 Task: Find the schedule for the last Metrorail Green Line train from Palmetto to Dadeland South.
Action: Mouse moved to (223, 58)
Screenshot: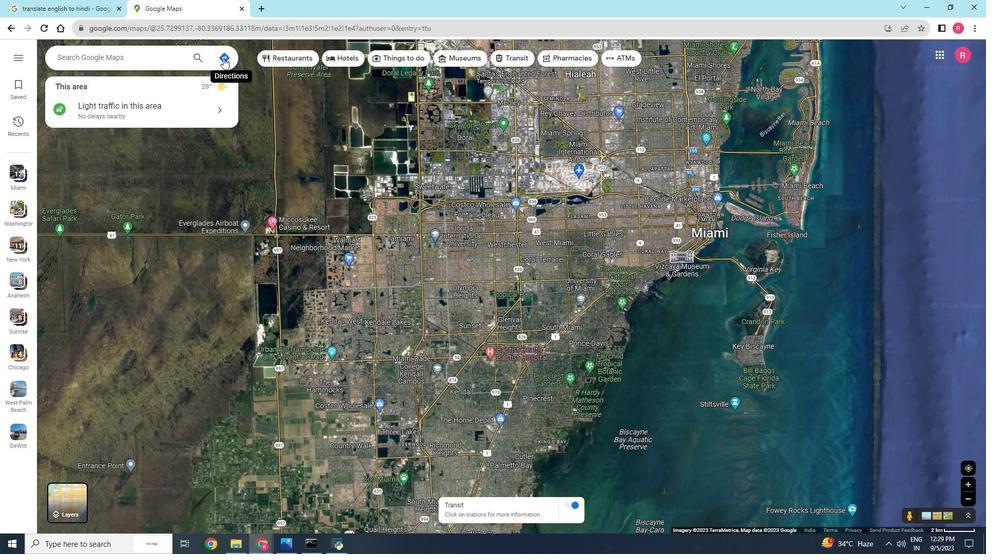 
Action: Mouse pressed left at (223, 58)
Screenshot: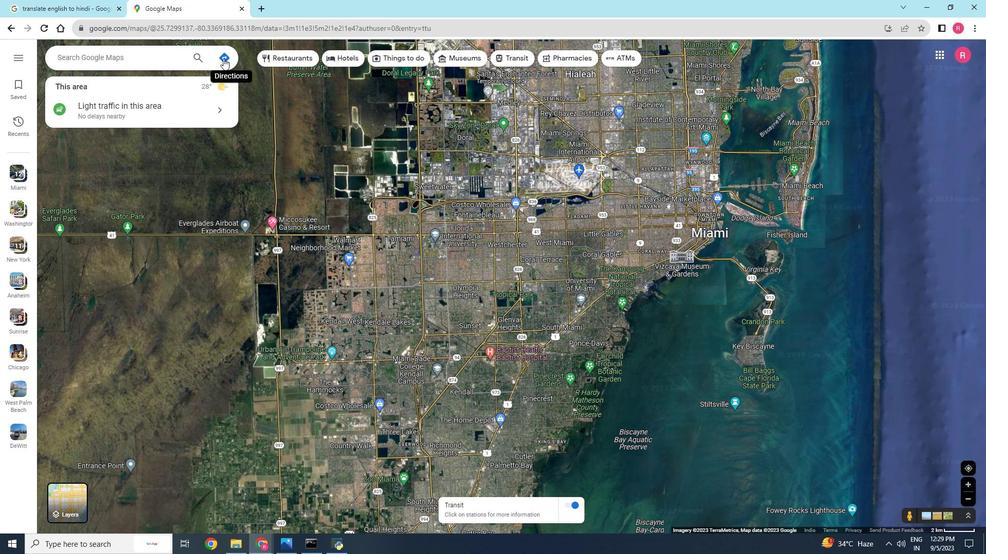 
Action: Mouse moved to (145, 89)
Screenshot: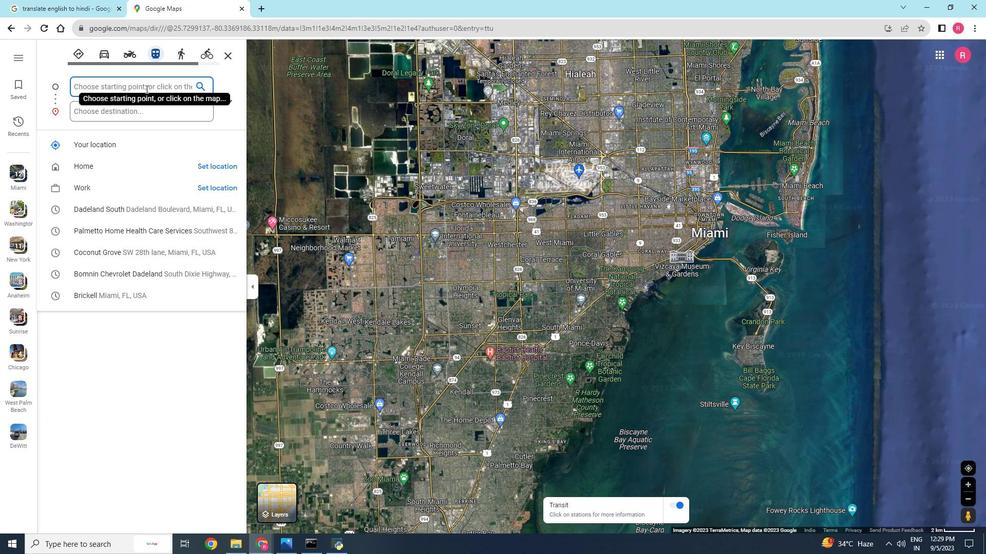 
Action: Mouse pressed left at (145, 89)
Screenshot: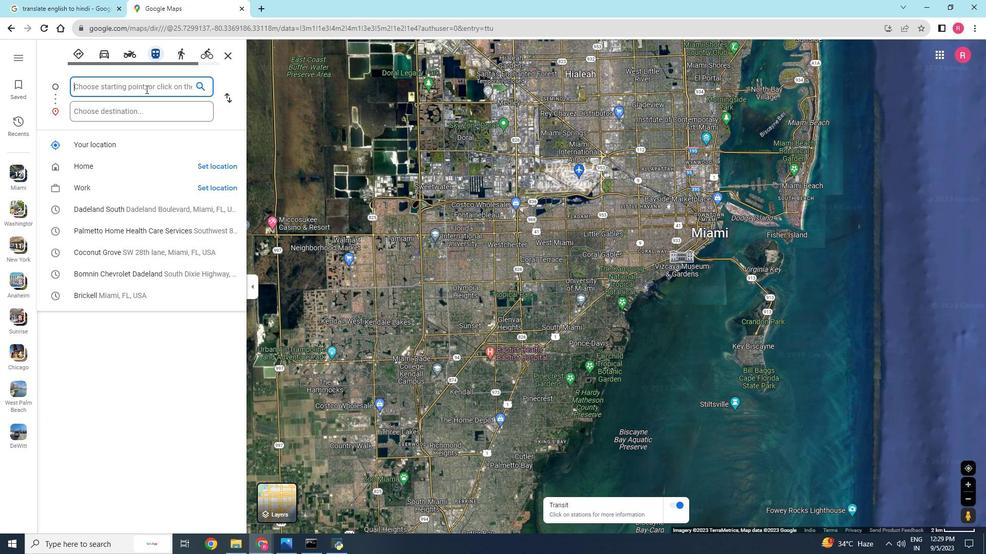 
Action: Key pressed <Key.shift>Palmetto
Screenshot: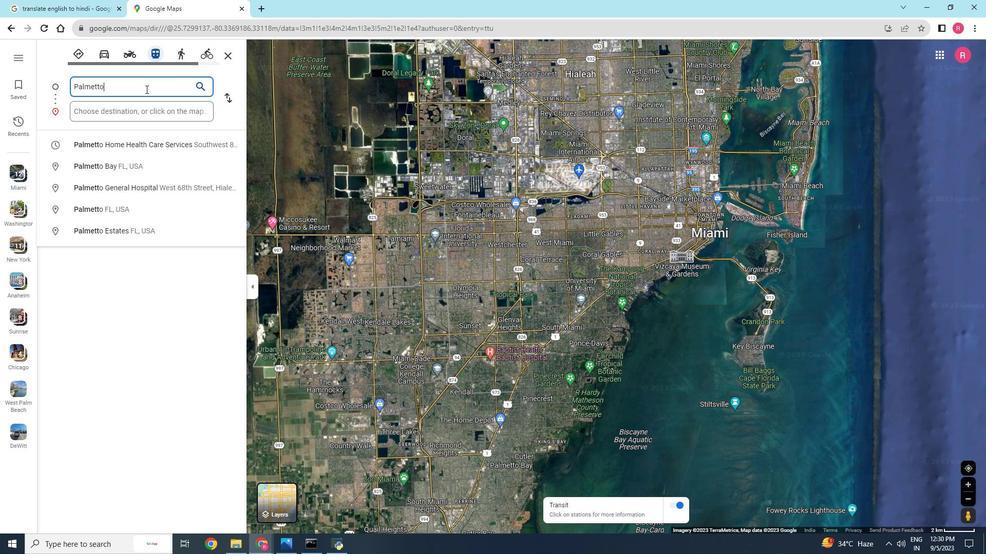 
Action: Mouse moved to (137, 105)
Screenshot: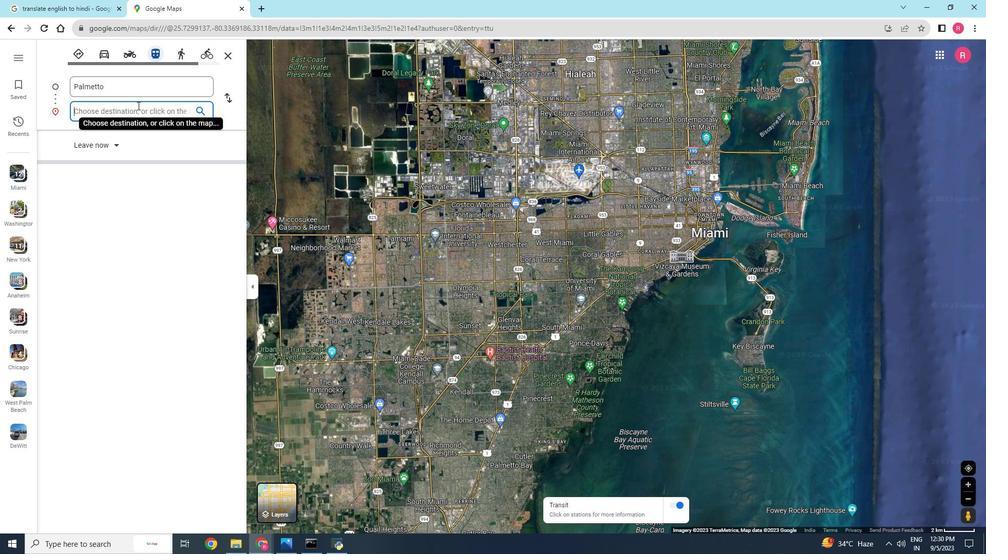
Action: Mouse pressed left at (137, 105)
Screenshot: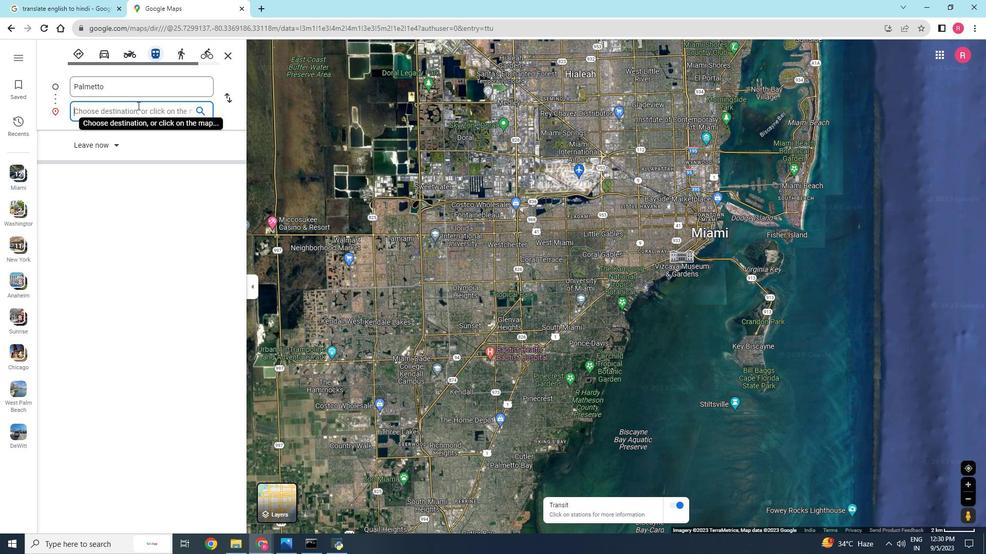 
Action: Key pressed <Key.shift><Key.shift><Key.shift>Dadeland<Key.space><Key.shift>South<Key.enter>
Screenshot: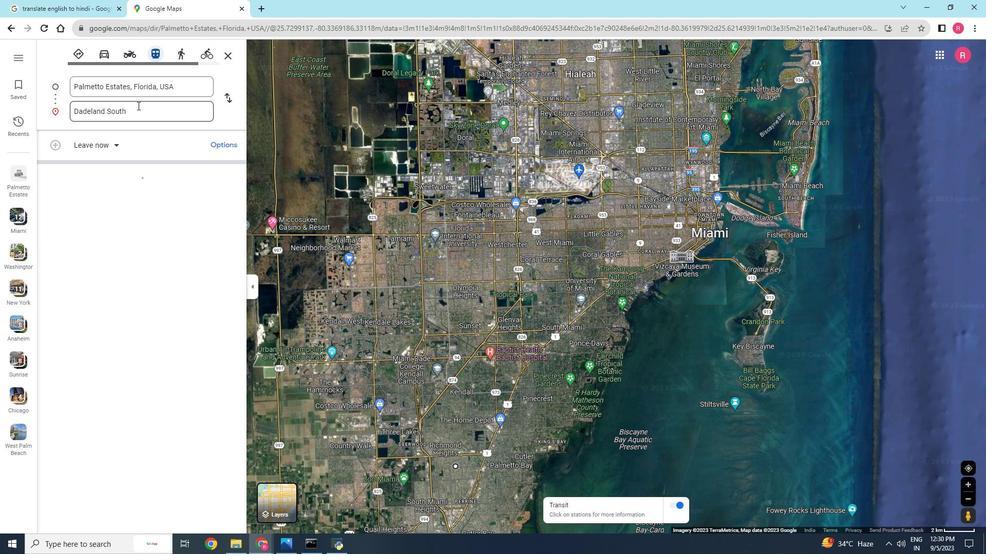 
Action: Mouse moved to (708, 276)
Screenshot: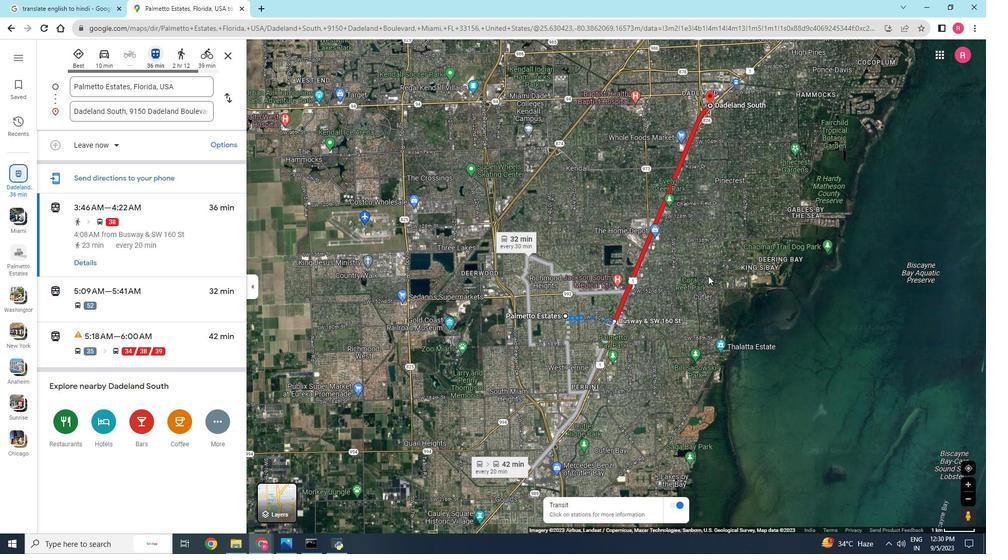 
Action: Mouse scrolled (708, 276) with delta (0, 0)
Screenshot: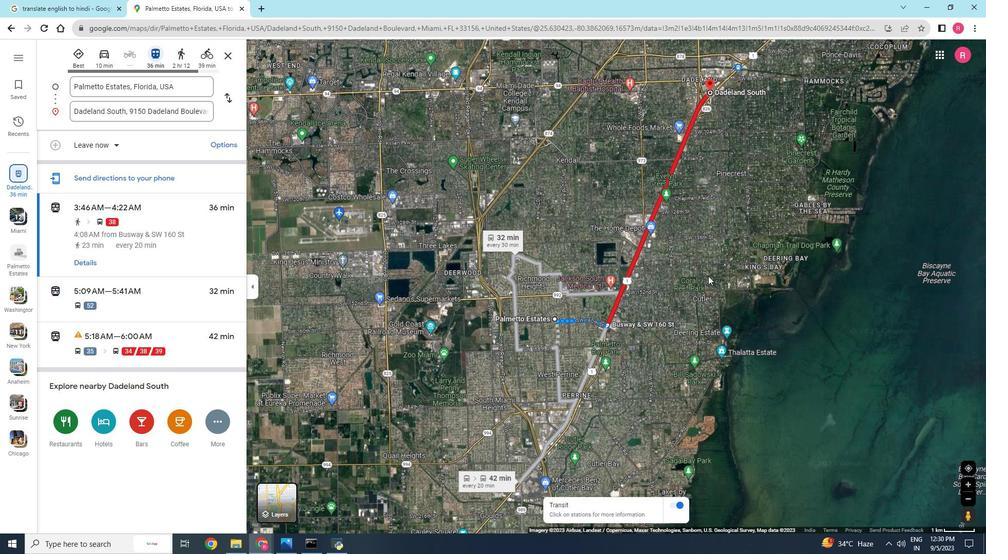 
Action: Mouse moved to (691, 250)
Screenshot: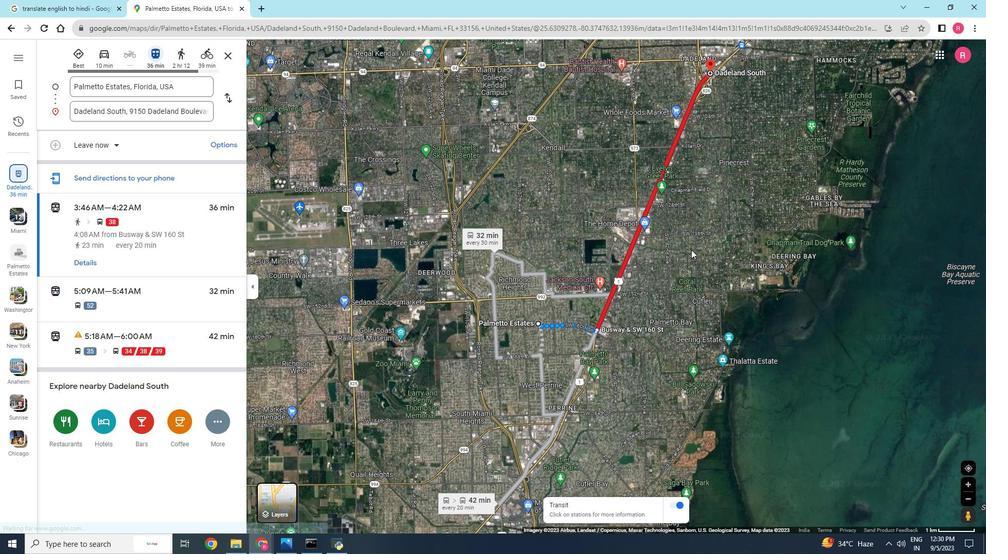 
Action: Mouse pressed left at (691, 250)
Screenshot: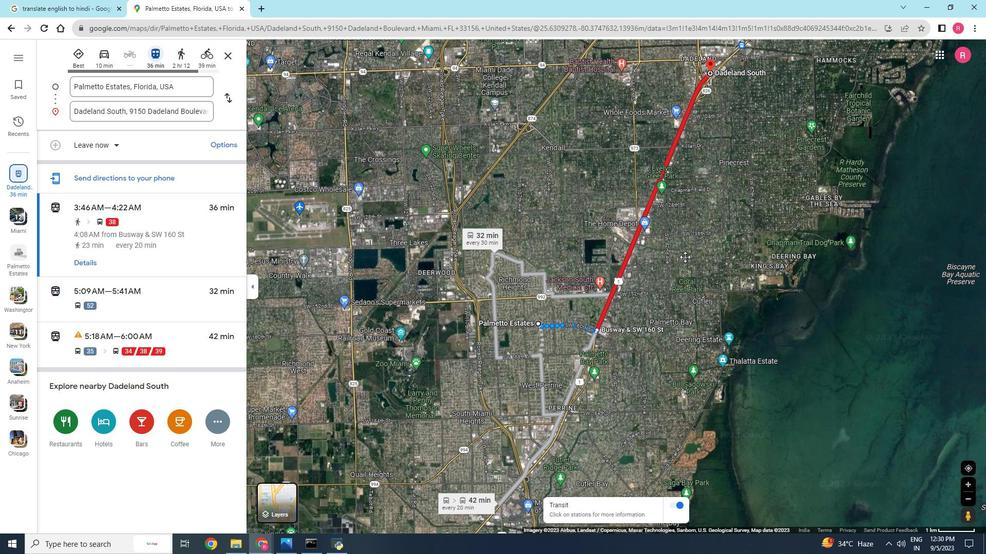 
Action: Mouse moved to (609, 371)
Screenshot: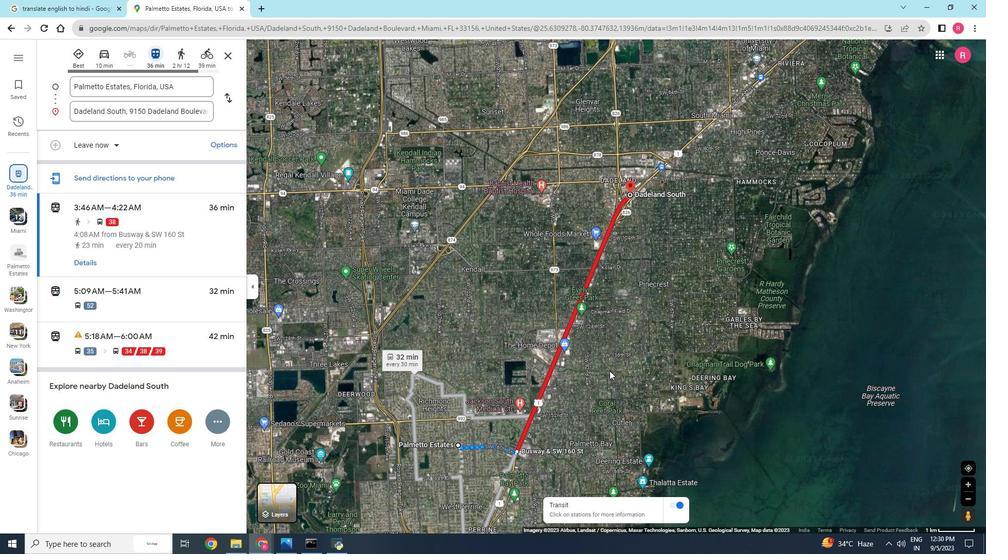 
Action: Mouse scrolled (609, 371) with delta (0, 0)
Screenshot: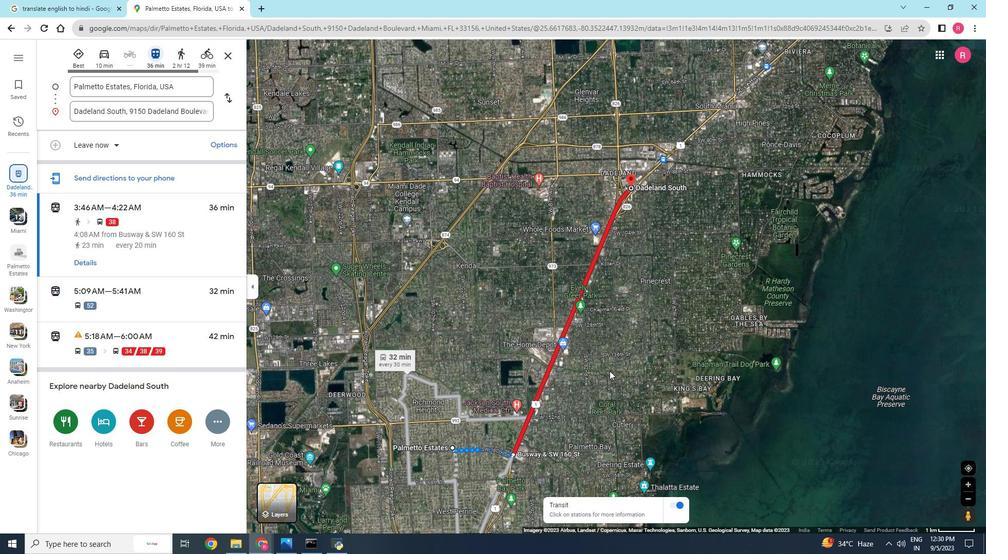 
Action: Mouse moved to (100, 147)
Screenshot: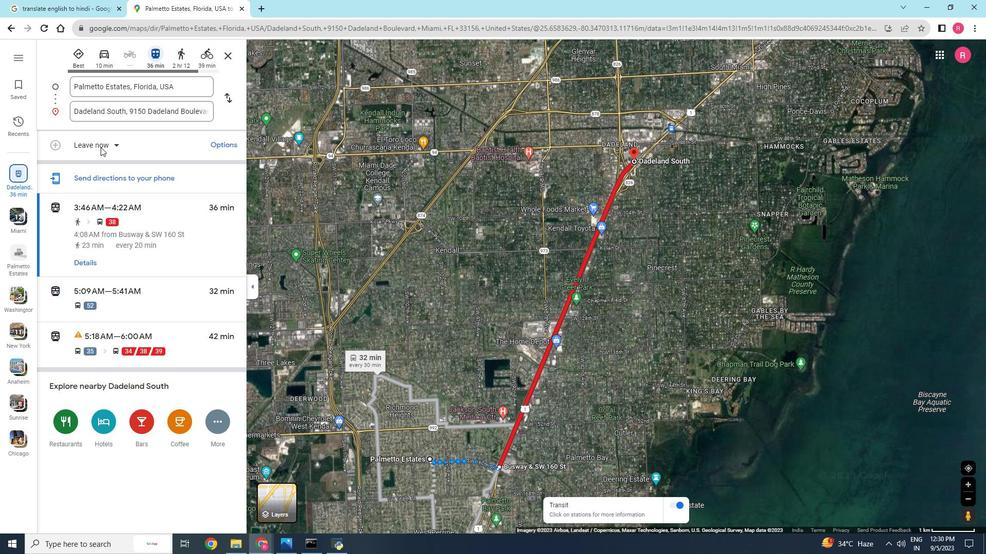 
Action: Mouse pressed left at (100, 147)
Screenshot: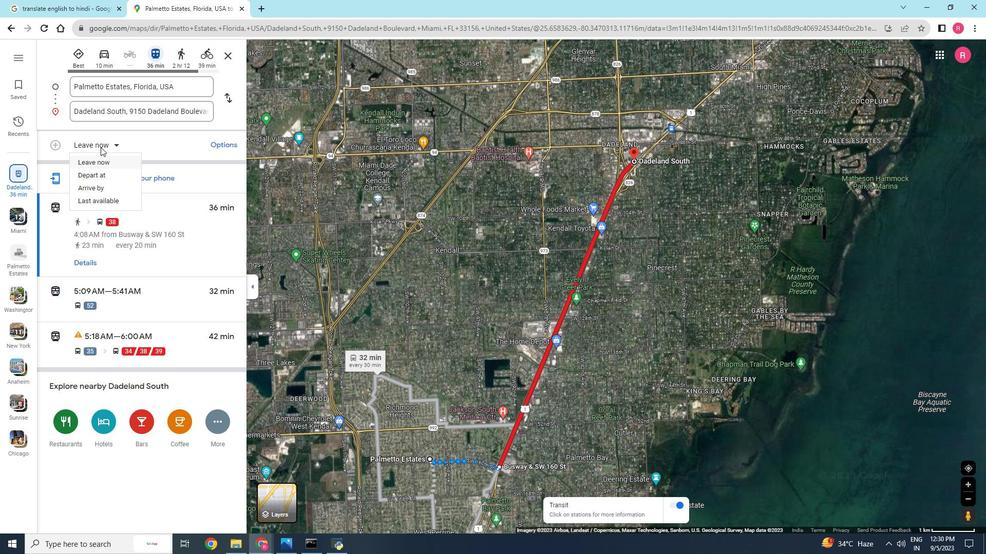 
Action: Mouse pressed left at (100, 147)
Screenshot: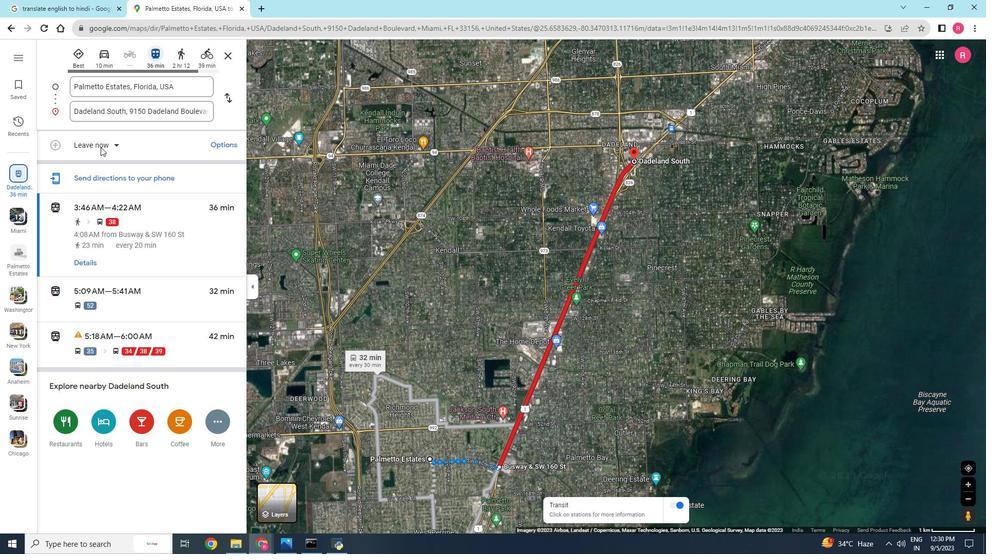 
Action: Mouse pressed left at (100, 147)
Screenshot: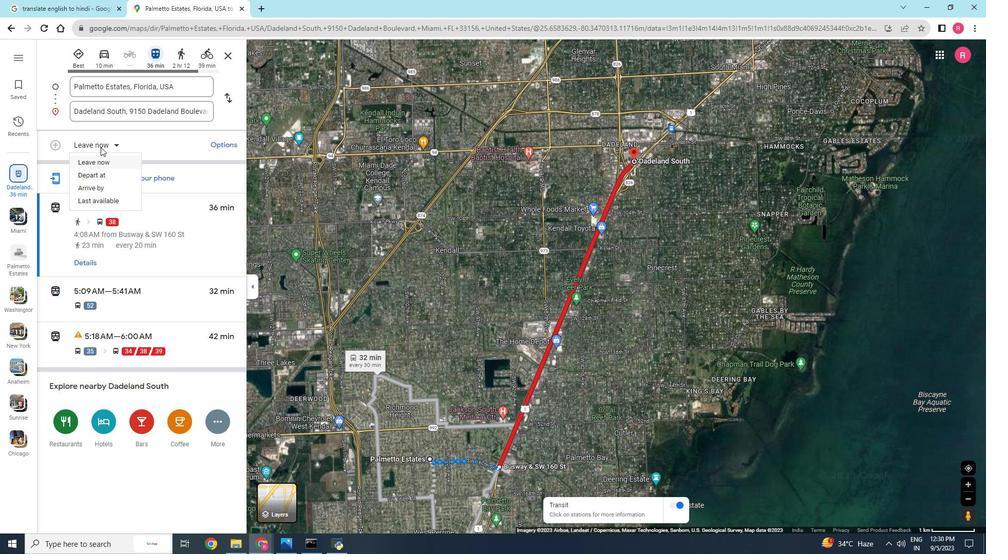 
Action: Mouse moved to (95, 199)
Screenshot: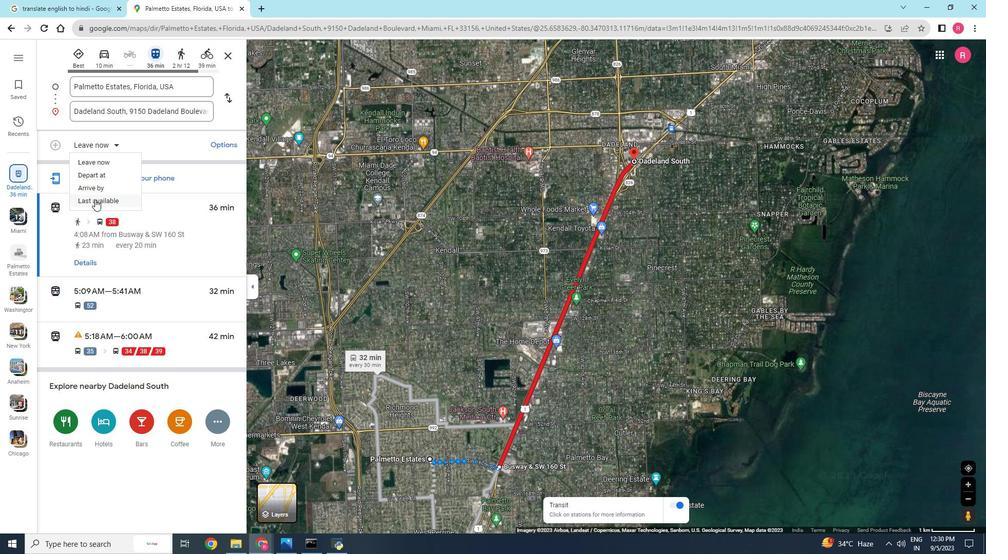 
Action: Mouse pressed left at (95, 199)
Screenshot: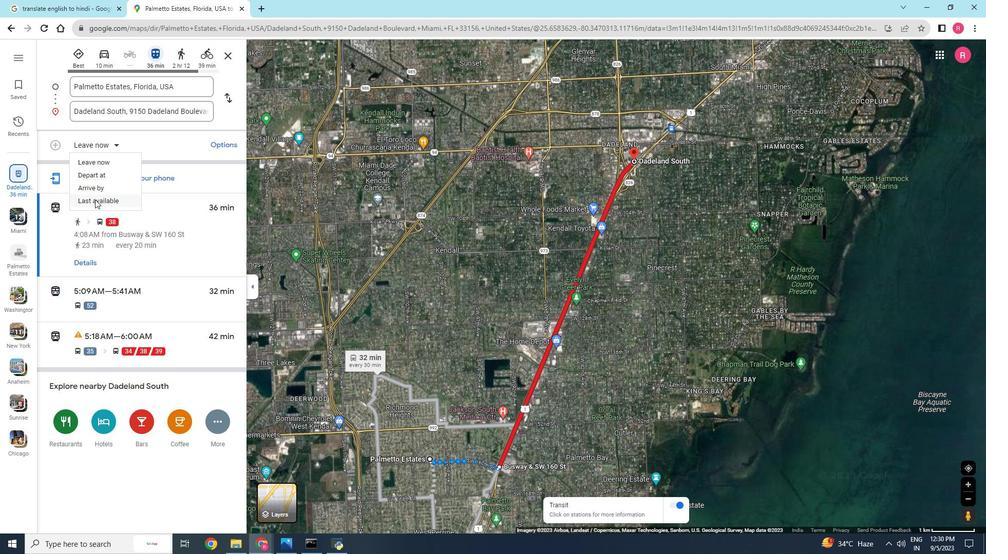 
Action: Mouse scrolled (95, 199) with delta (0, 0)
Screenshot: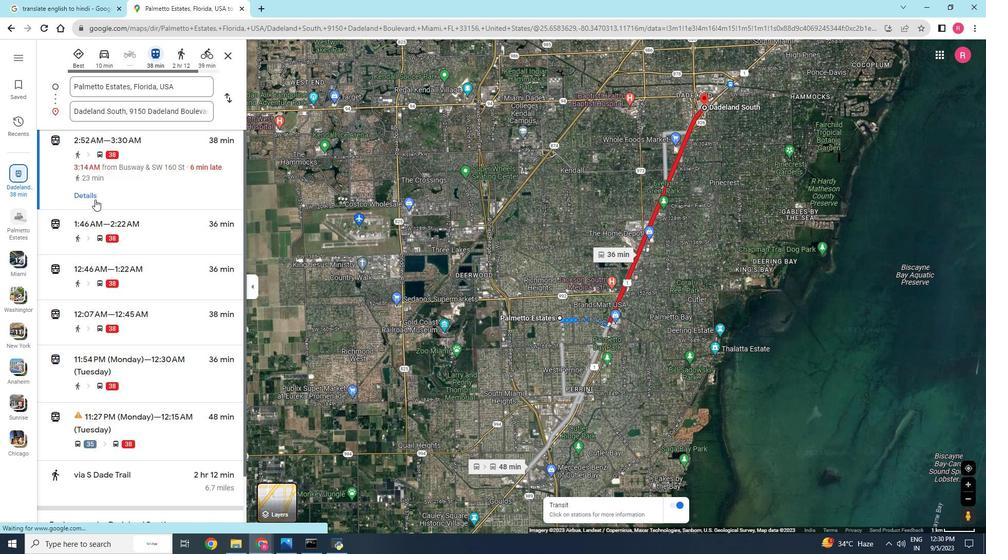 
Action: Mouse scrolled (95, 199) with delta (0, 0)
Screenshot: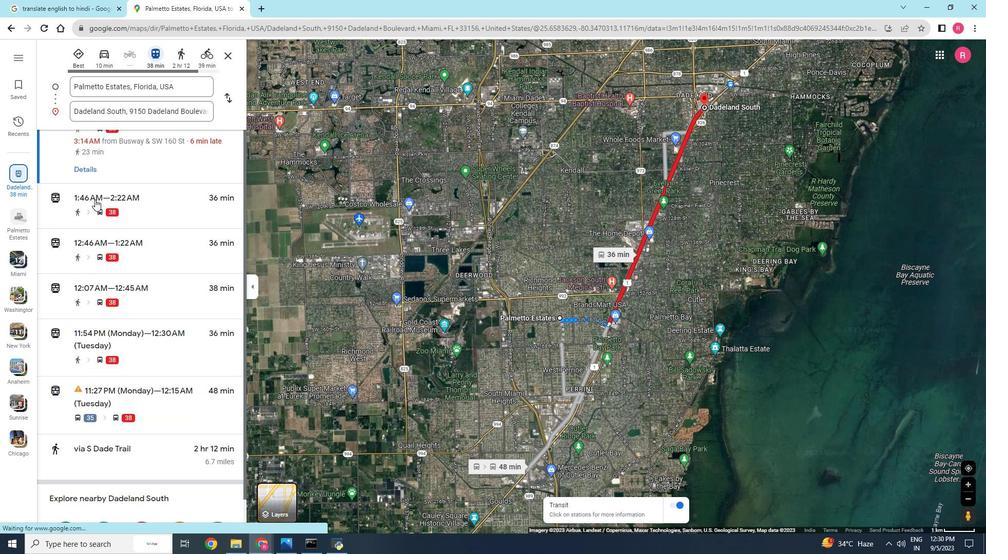 
Action: Mouse scrolled (95, 199) with delta (0, 0)
Screenshot: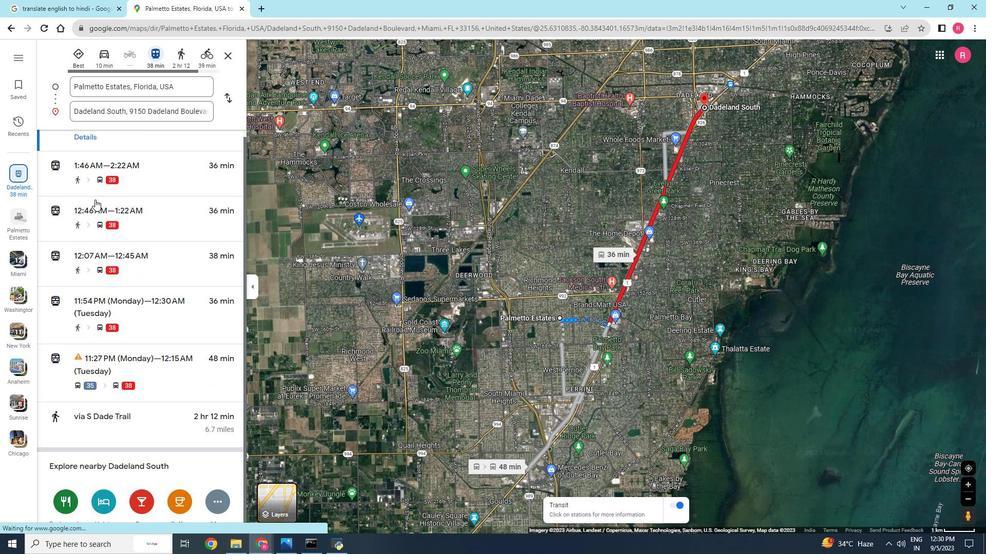 
Action: Mouse scrolled (95, 199) with delta (0, 0)
Screenshot: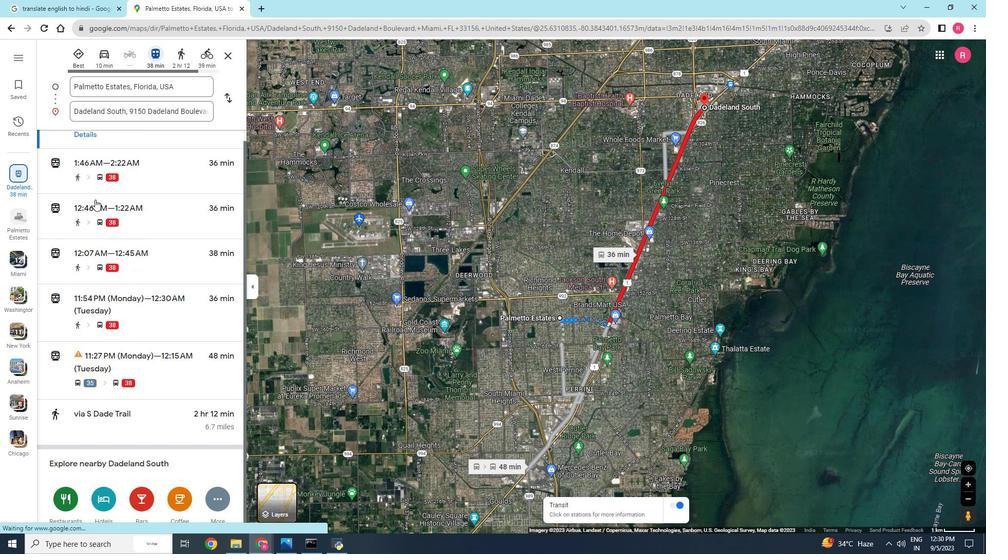 
Action: Mouse scrolled (95, 200) with delta (0, 0)
Screenshot: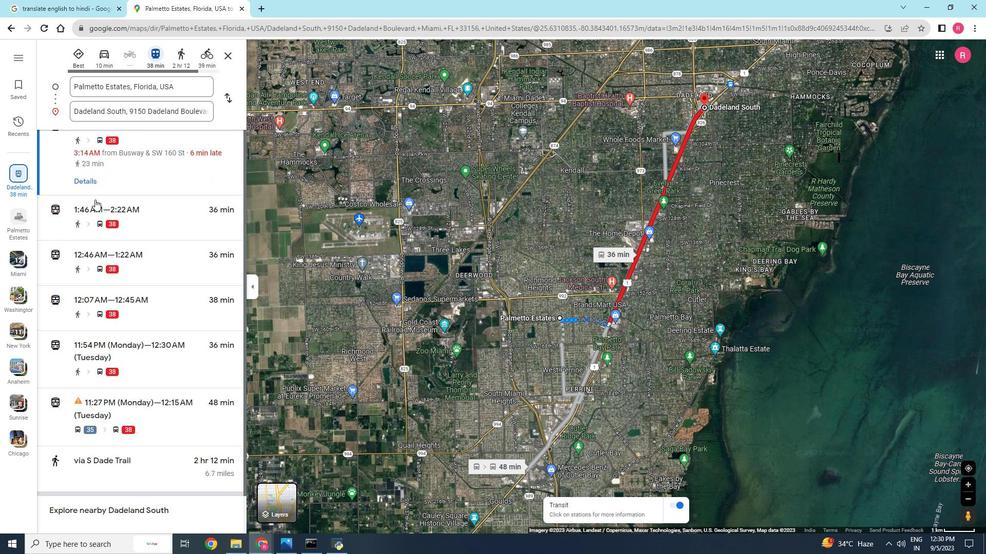 
Action: Mouse scrolled (95, 200) with delta (0, 0)
Screenshot: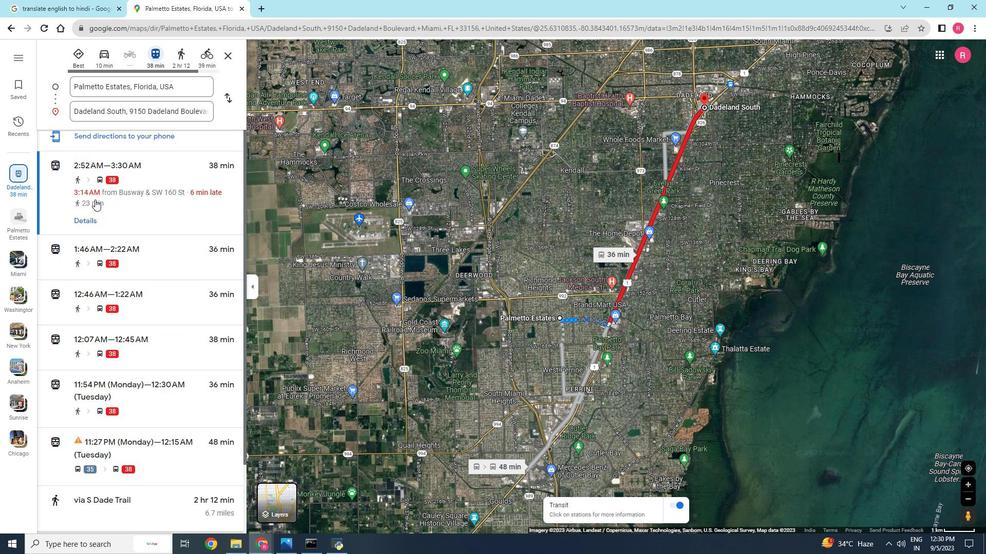 
Action: Mouse scrolled (95, 200) with delta (0, 0)
Screenshot: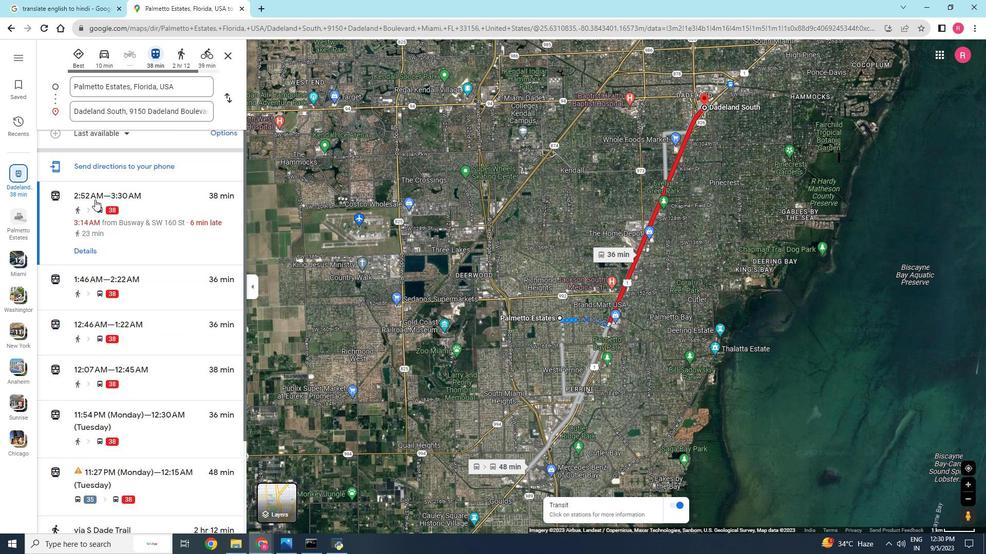 
Action: Mouse moved to (114, 145)
Screenshot: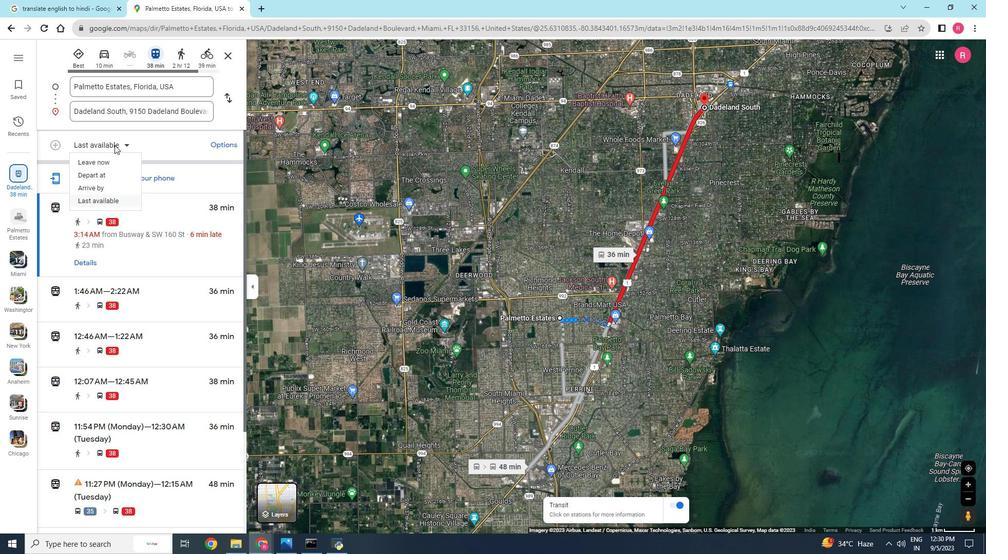 
Action: Mouse pressed left at (114, 145)
Screenshot: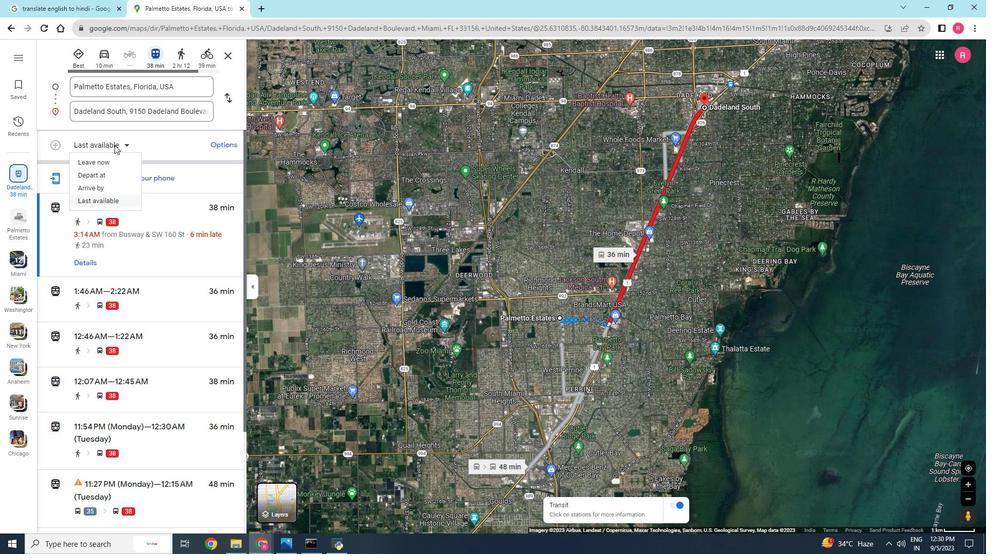 
Action: Mouse moved to (107, 186)
Screenshot: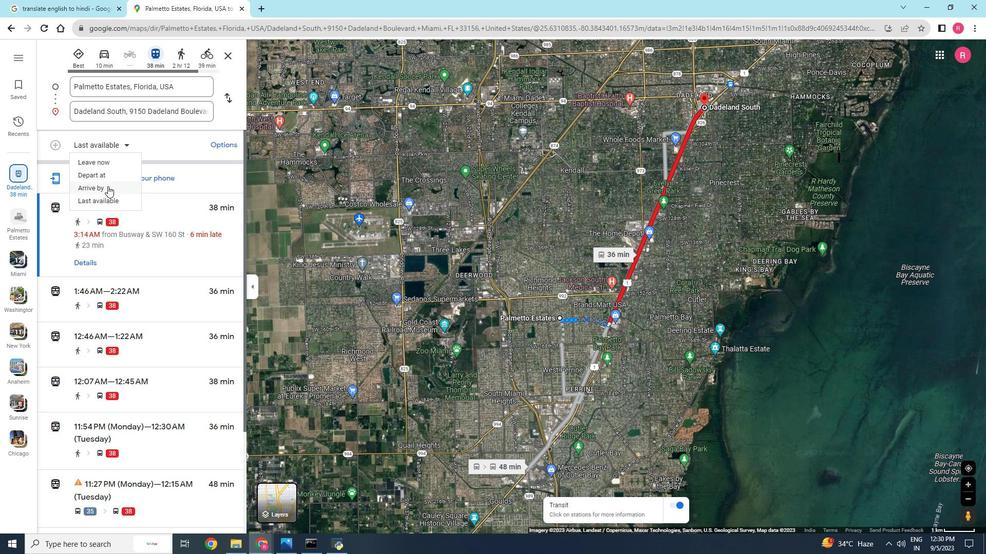 
Action: Mouse pressed left at (107, 186)
Screenshot: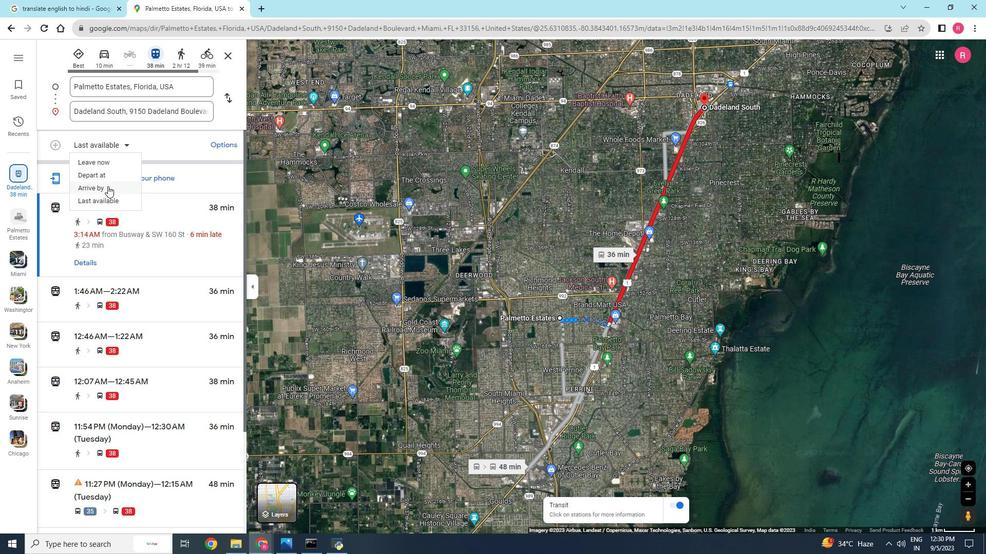 
Action: Mouse moved to (112, 144)
Screenshot: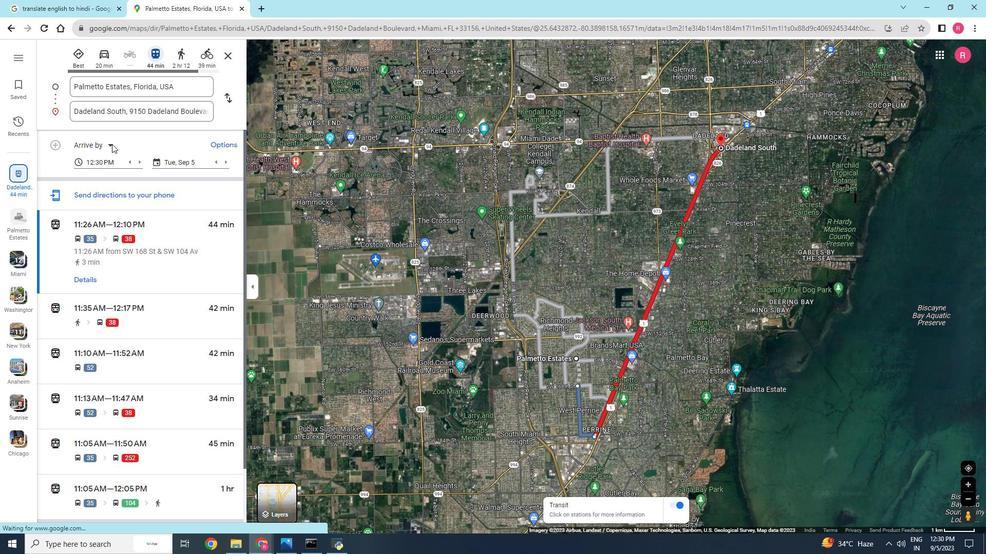 
Action: Mouse pressed left at (112, 144)
Screenshot: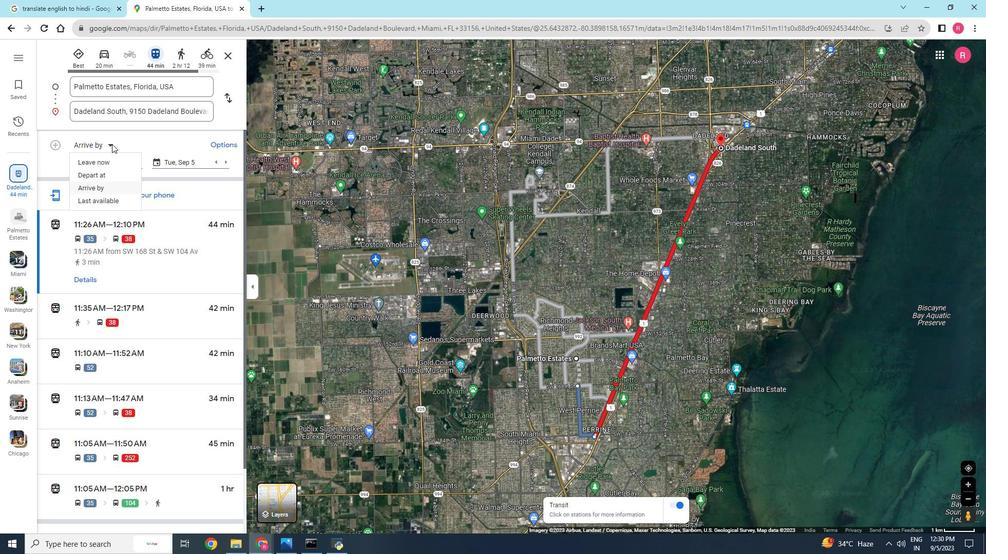 
Action: Mouse pressed left at (112, 144)
Screenshot: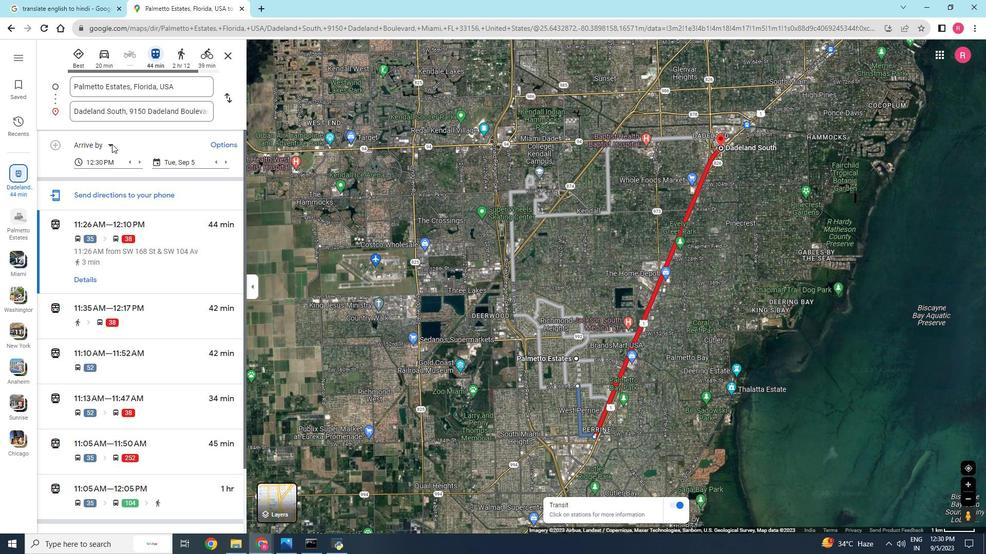 
Action: Mouse moved to (186, 162)
Screenshot: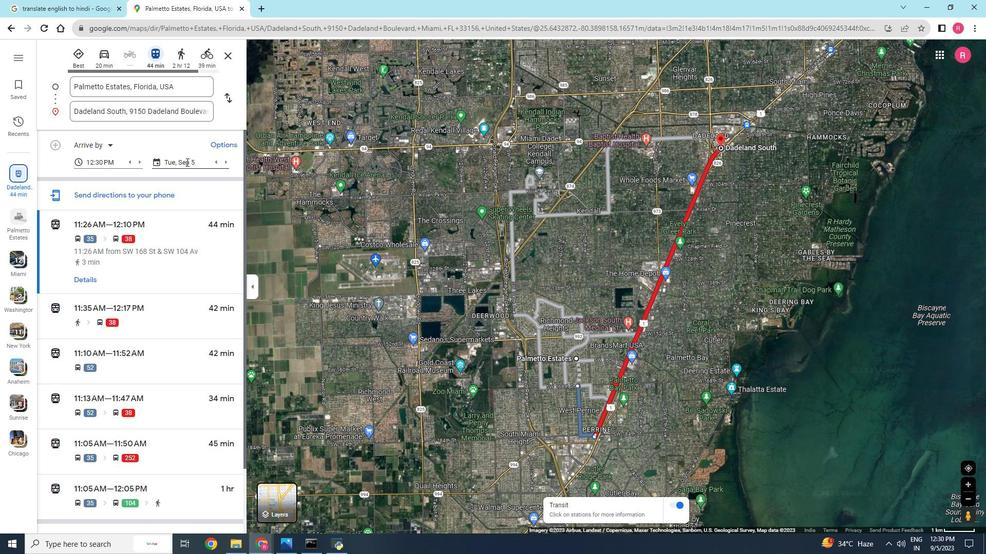 
Action: Mouse pressed left at (186, 162)
Screenshot: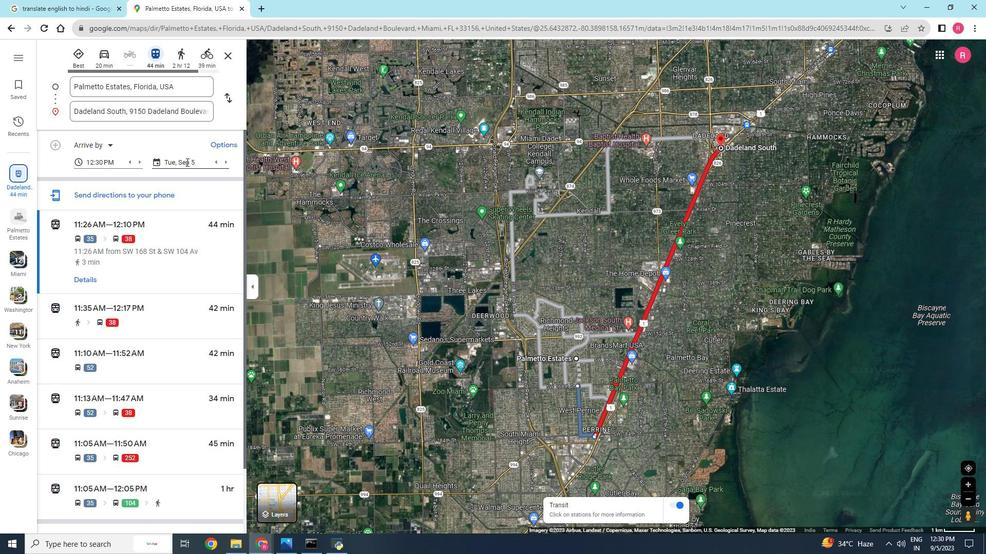 
Action: Mouse moved to (206, 217)
Screenshot: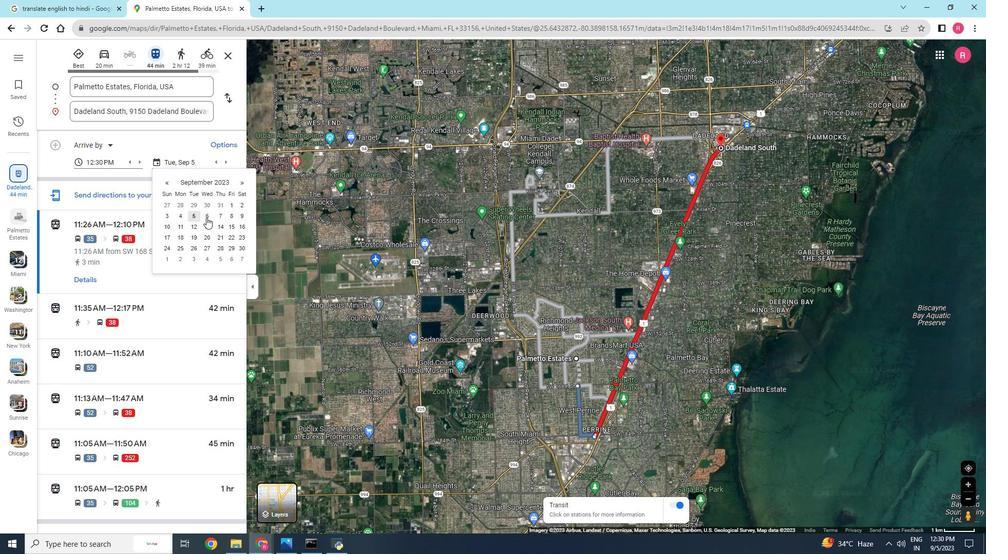 
Action: Mouse pressed left at (206, 217)
Screenshot: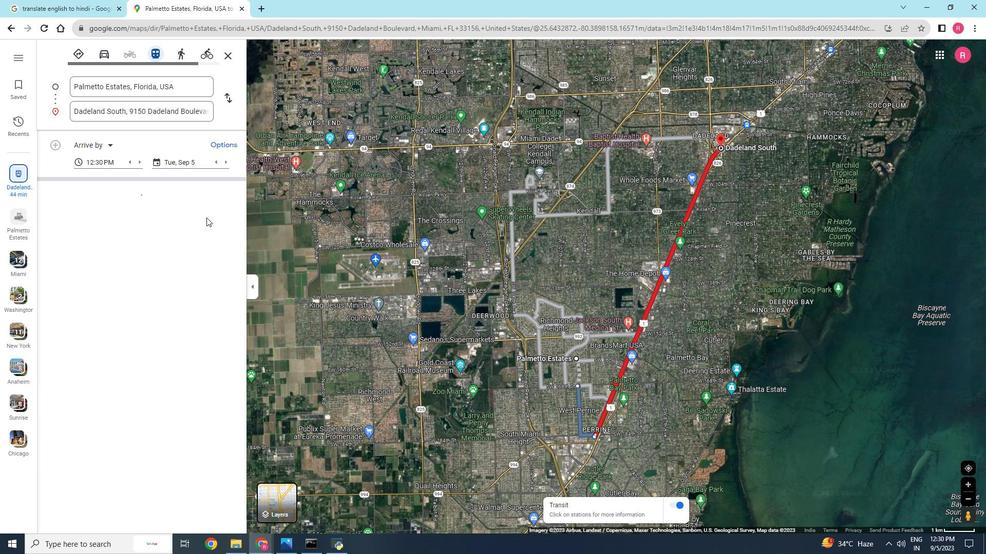 
Action: Mouse moved to (162, 197)
Screenshot: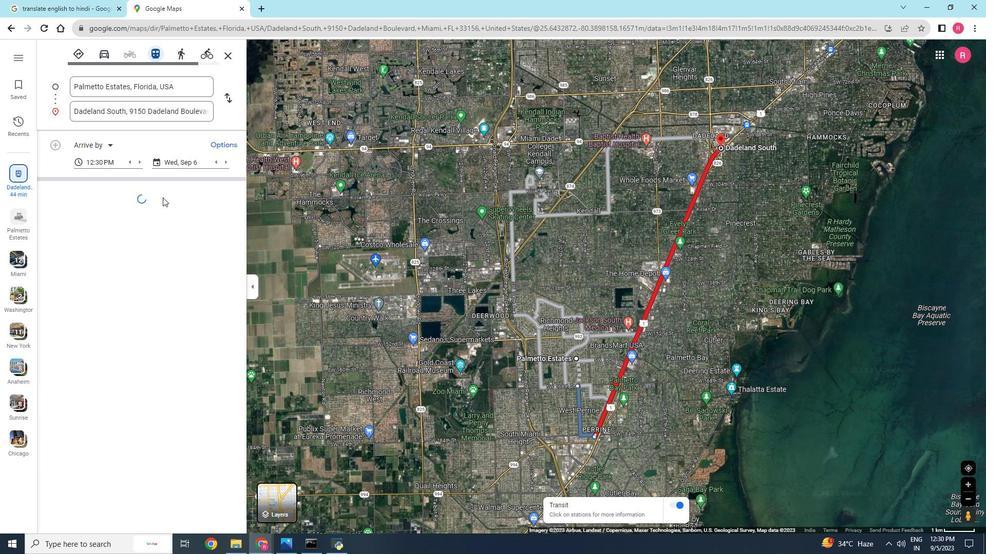 
Action: Mouse scrolled (162, 197) with delta (0, 0)
Screenshot: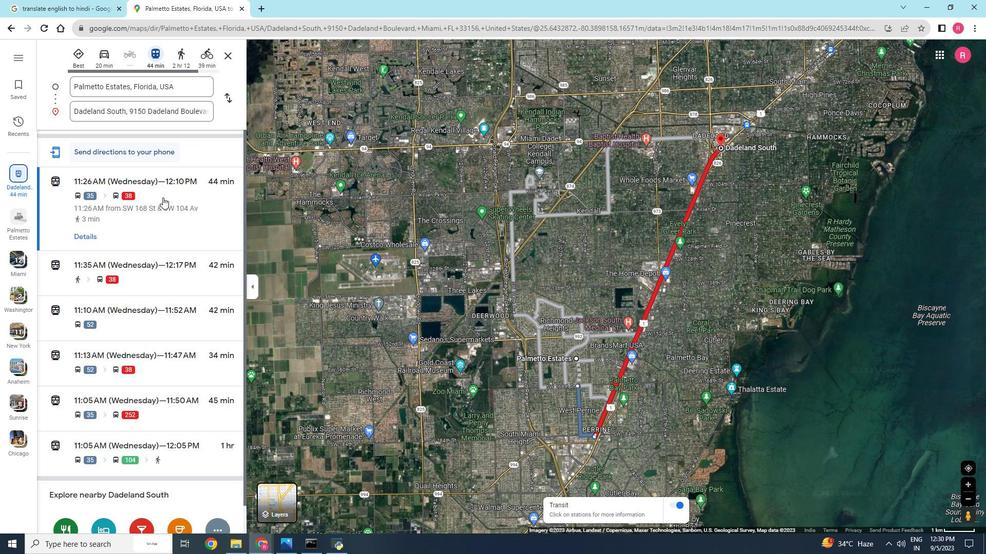 
Action: Mouse scrolled (162, 197) with delta (0, 0)
Screenshot: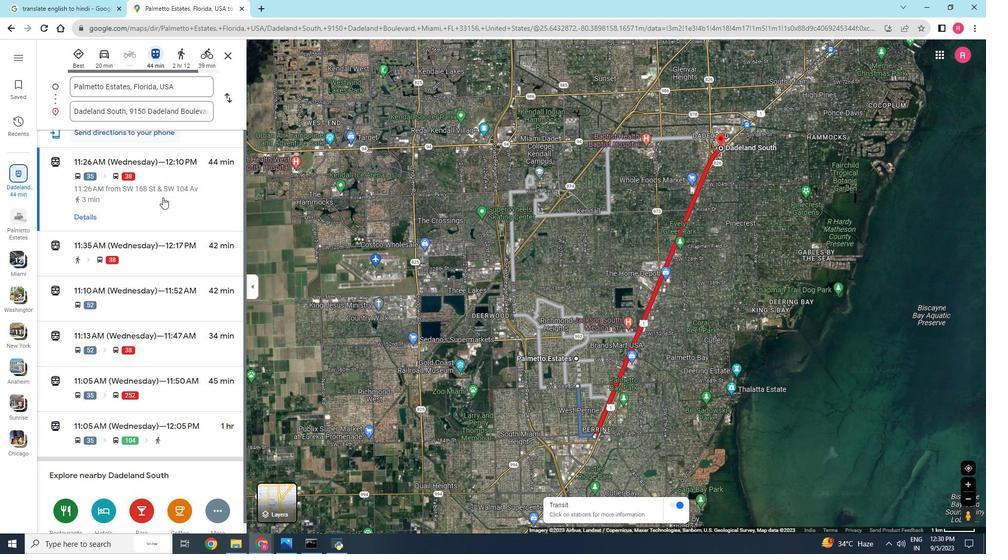
Action: Mouse scrolled (162, 197) with delta (0, 0)
Screenshot: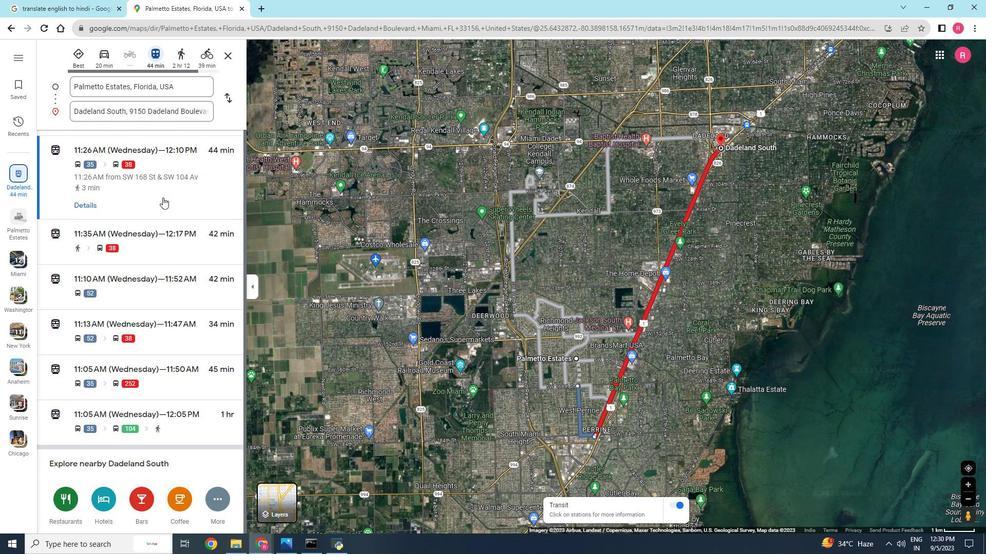 
Action: Mouse moved to (140, 420)
Screenshot: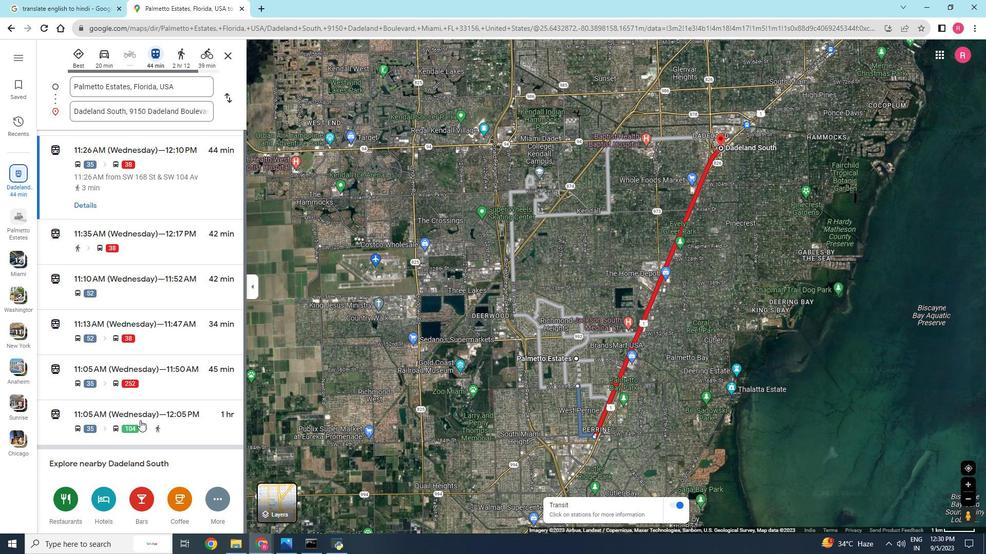 
Action: Mouse pressed left at (140, 420)
Screenshot: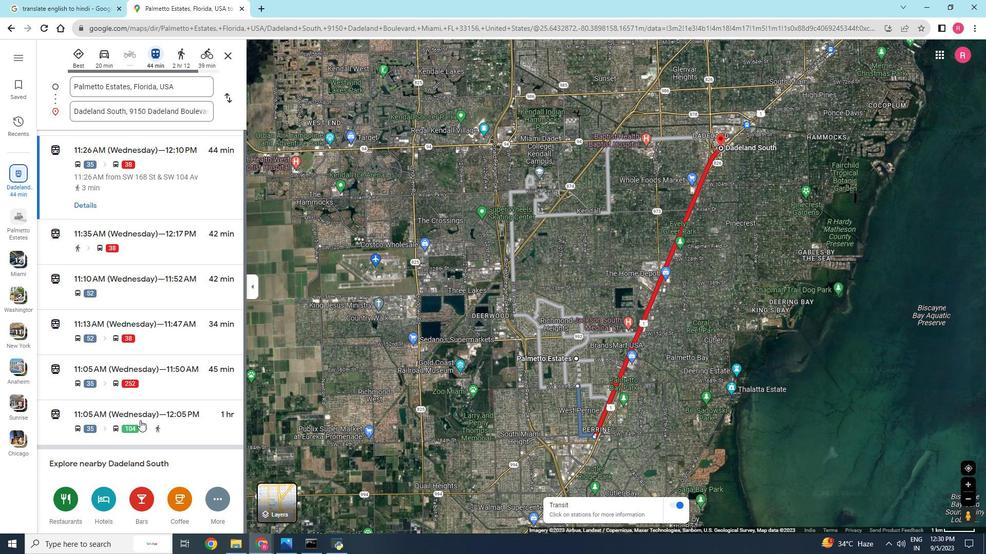 
Action: Mouse moved to (89, 430)
Screenshot: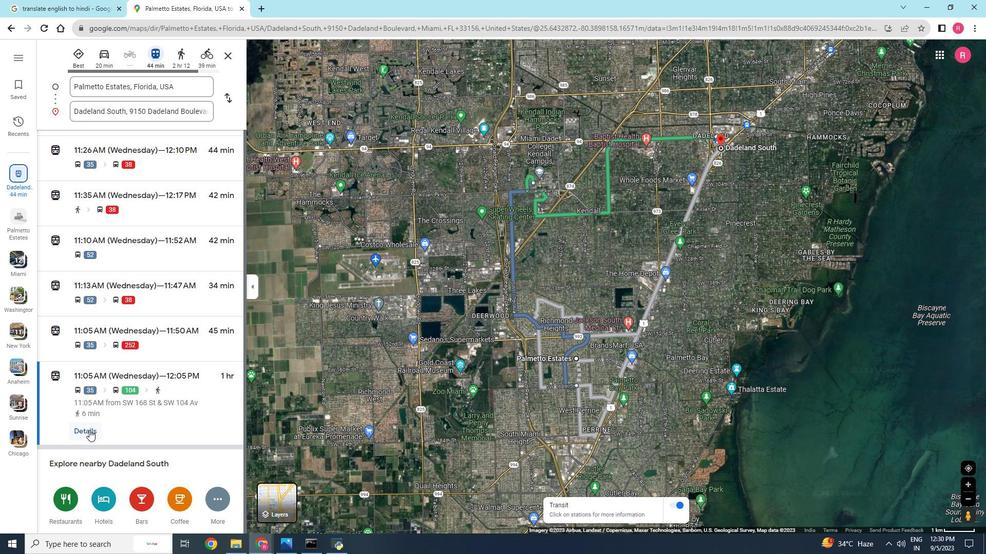 
Action: Mouse pressed left at (89, 430)
Screenshot: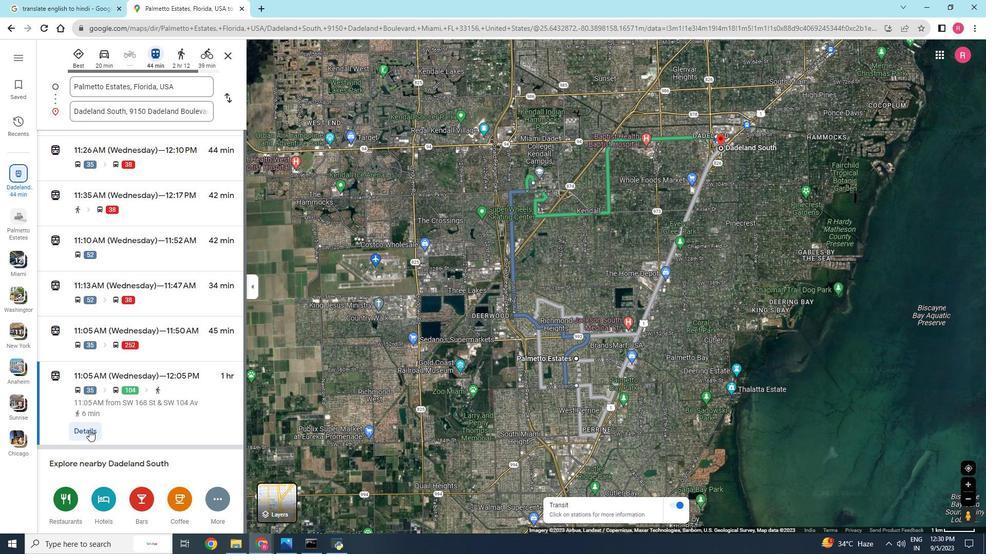 
Action: Mouse moved to (183, 349)
Screenshot: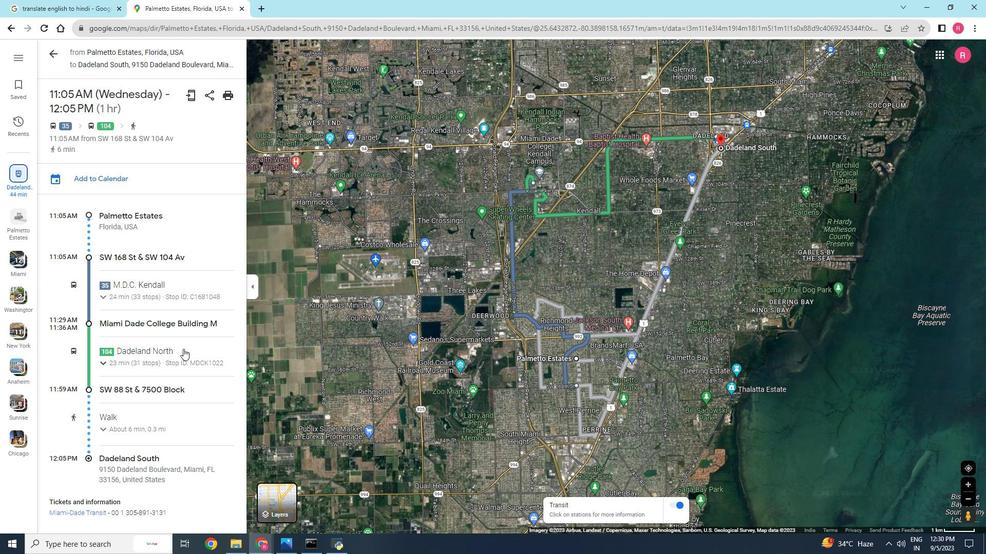 
Action: Mouse scrolled (183, 348) with delta (0, 0)
Screenshot: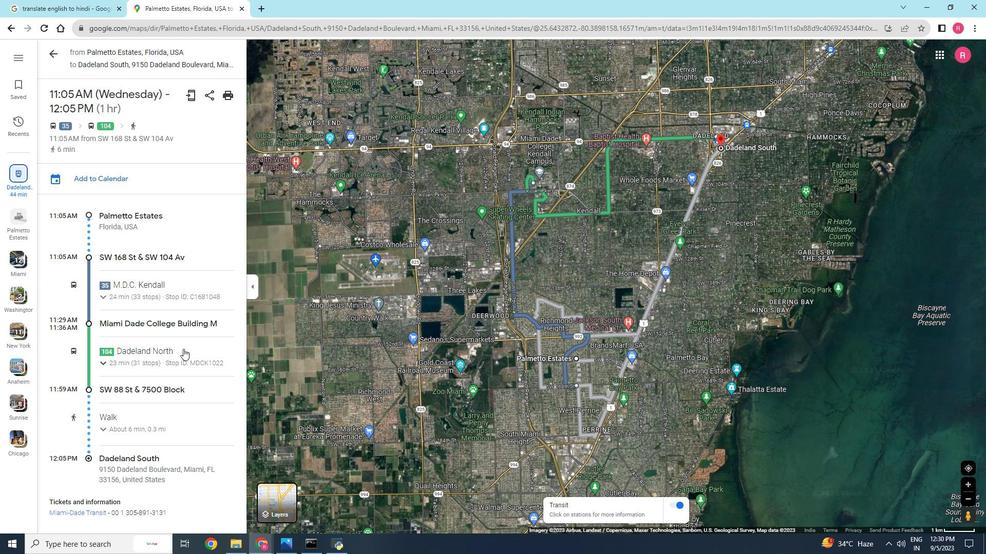 
Action: Mouse moved to (101, 364)
Screenshot: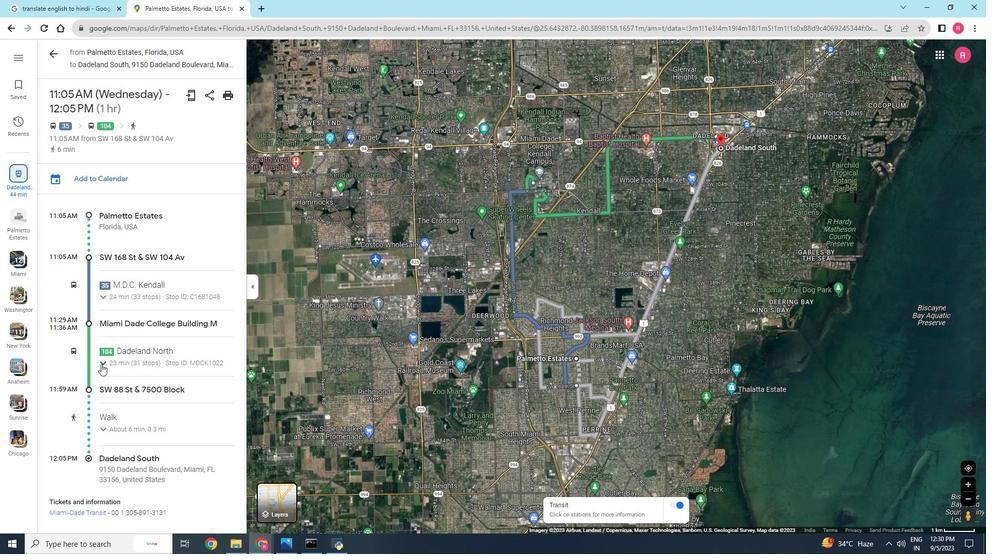 
Action: Mouse pressed left at (101, 364)
Screenshot: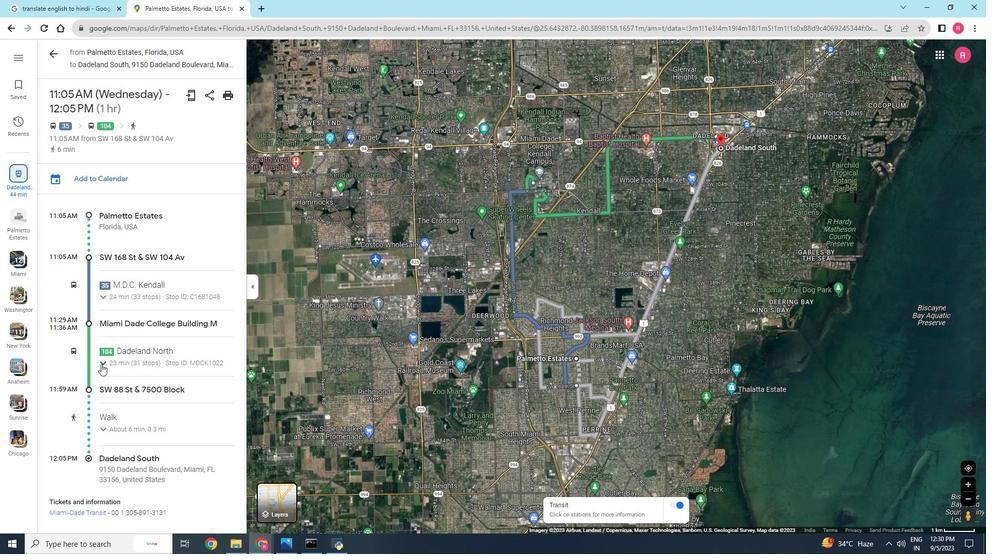 
Action: Mouse moved to (111, 355)
Screenshot: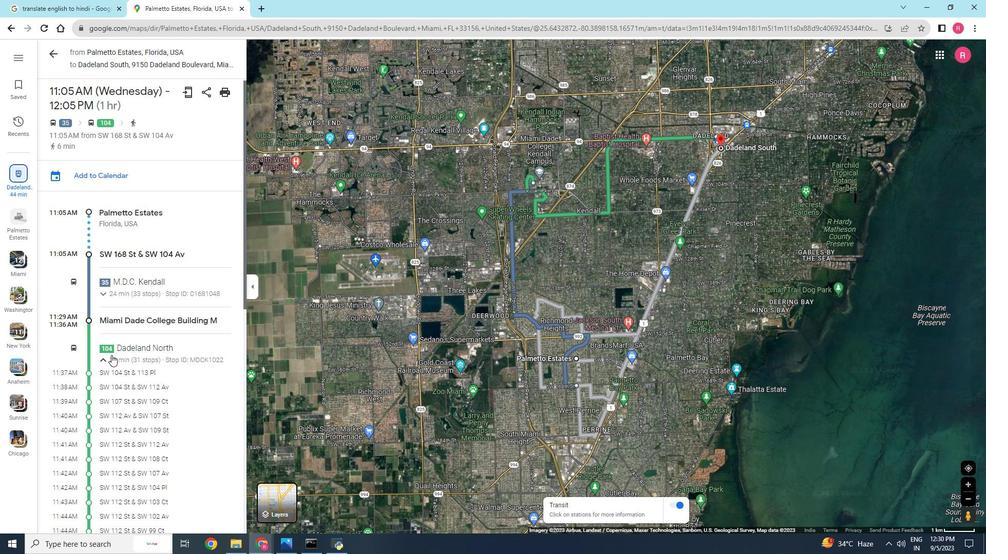
Action: Mouse scrolled (111, 355) with delta (0, 0)
Screenshot: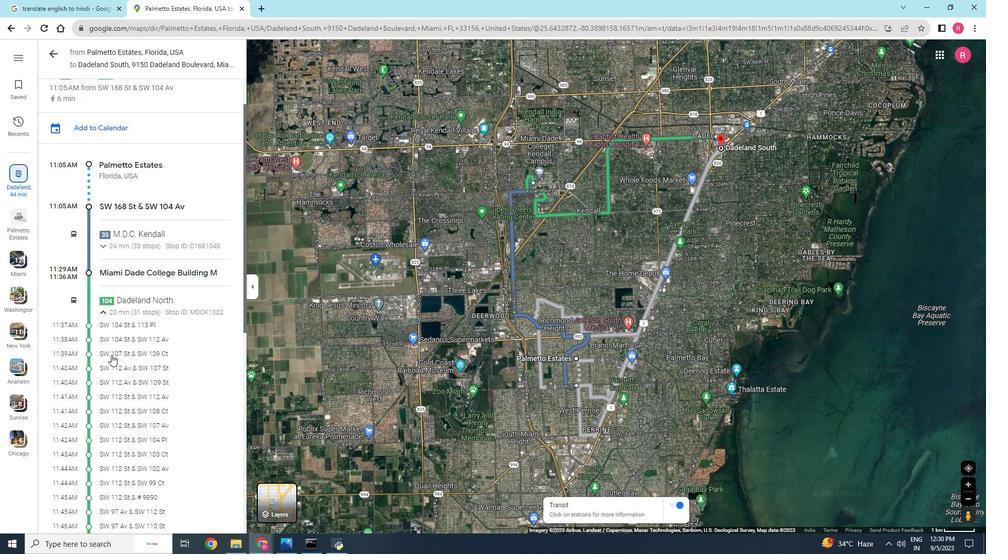 
Action: Mouse scrolled (111, 355) with delta (0, 0)
Screenshot: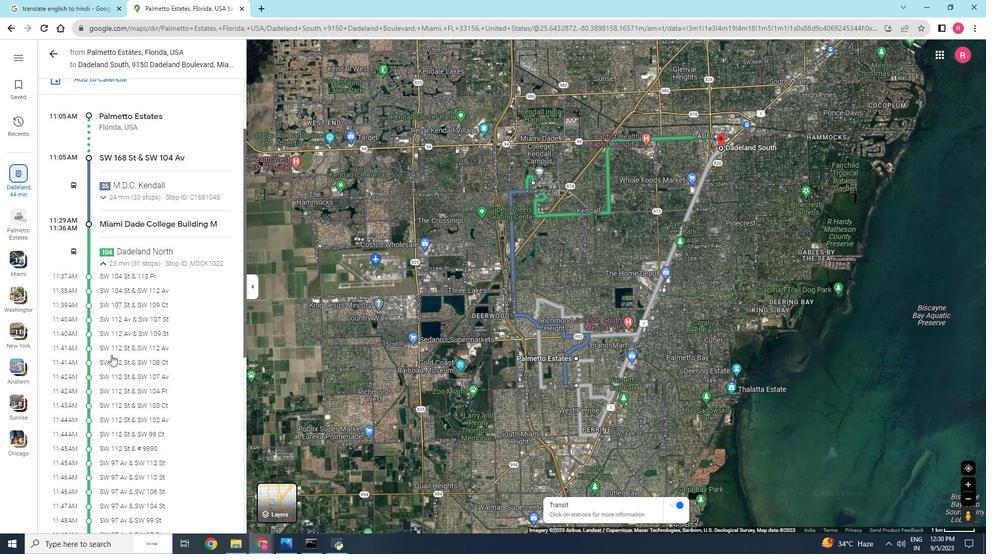 
Action: Mouse scrolled (111, 355) with delta (0, 0)
Screenshot: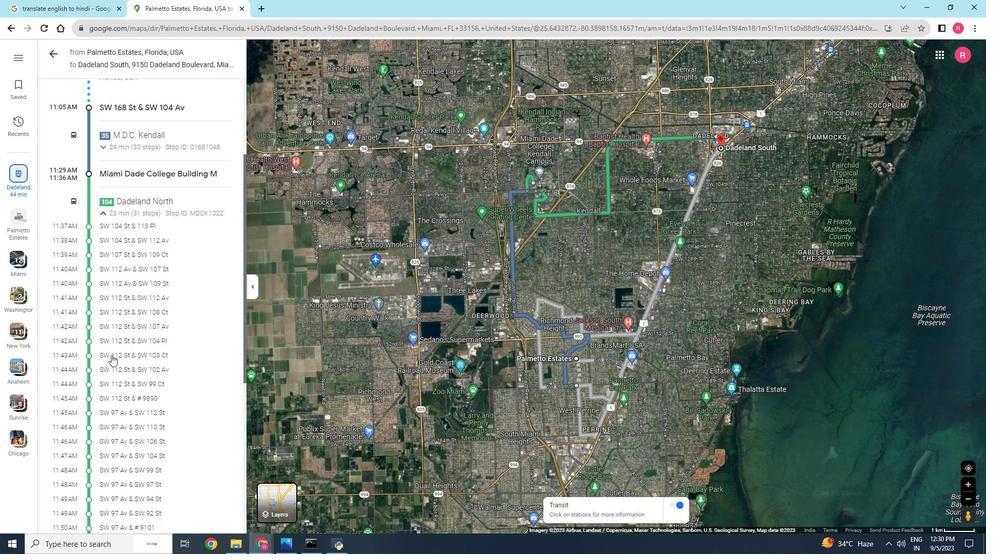 
Action: Mouse moved to (112, 354)
Screenshot: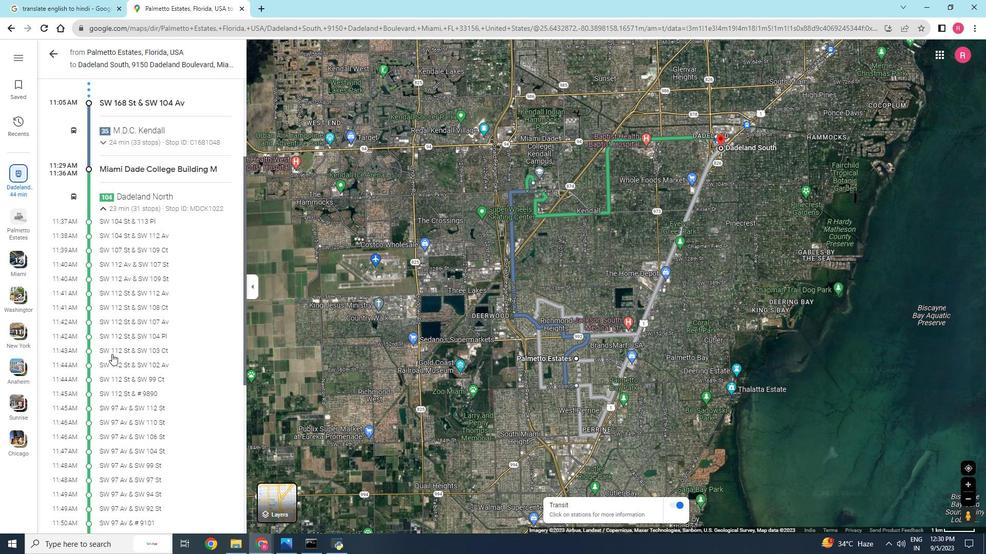 
Action: Mouse scrolled (112, 354) with delta (0, 0)
Screenshot: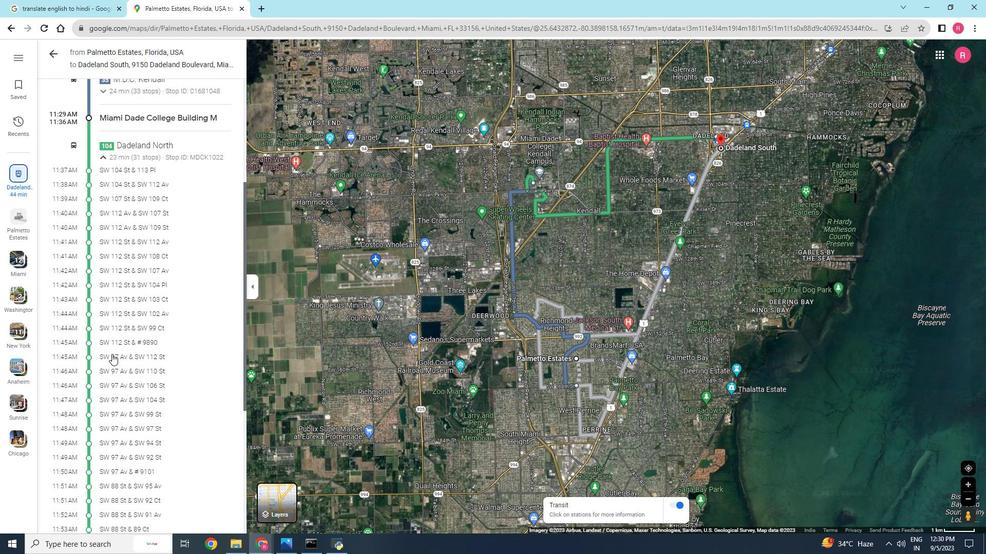 
Action: Mouse scrolled (112, 354) with delta (0, 0)
Screenshot: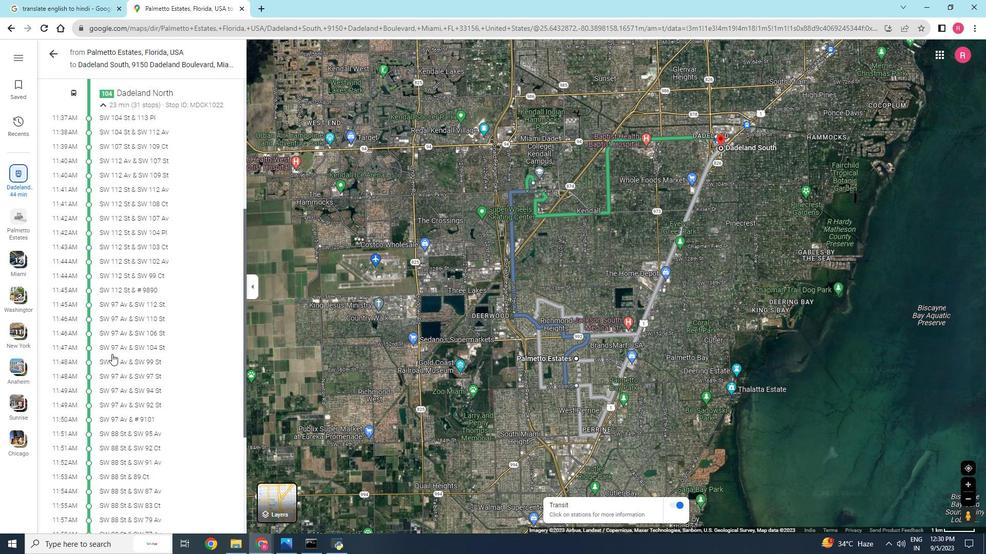 
Action: Mouse scrolled (112, 354) with delta (0, 0)
Screenshot: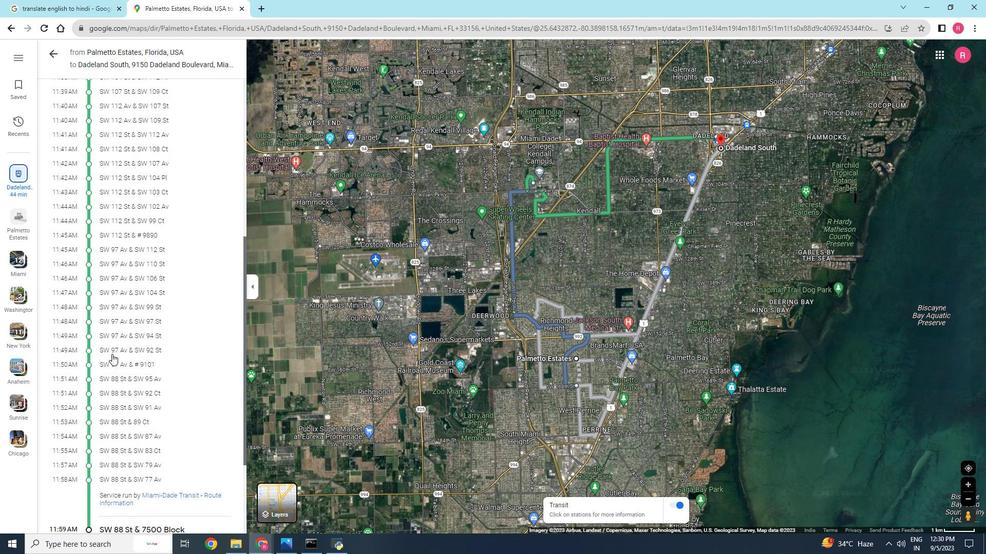 
Action: Mouse scrolled (112, 354) with delta (0, 0)
Screenshot: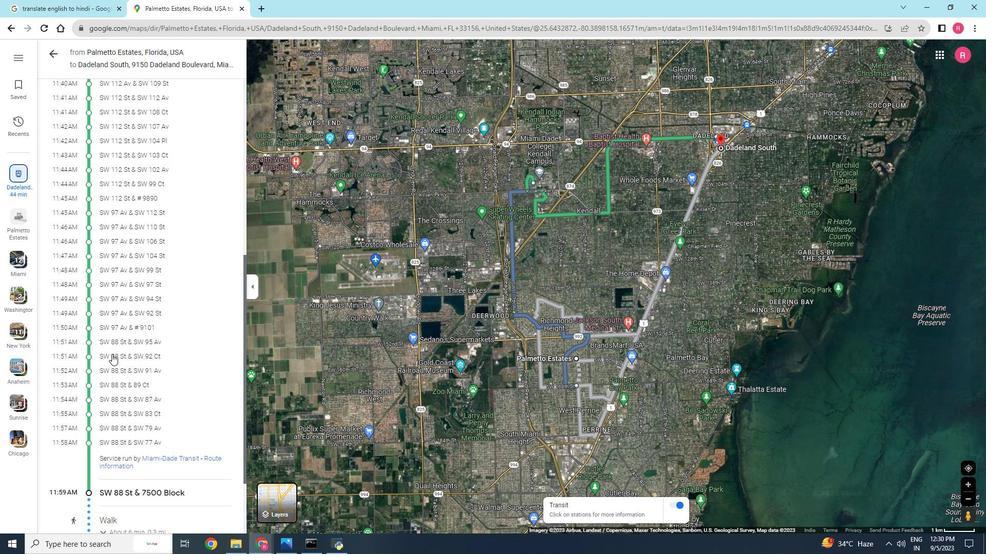 
Action: Mouse scrolled (112, 354) with delta (0, 0)
Screenshot: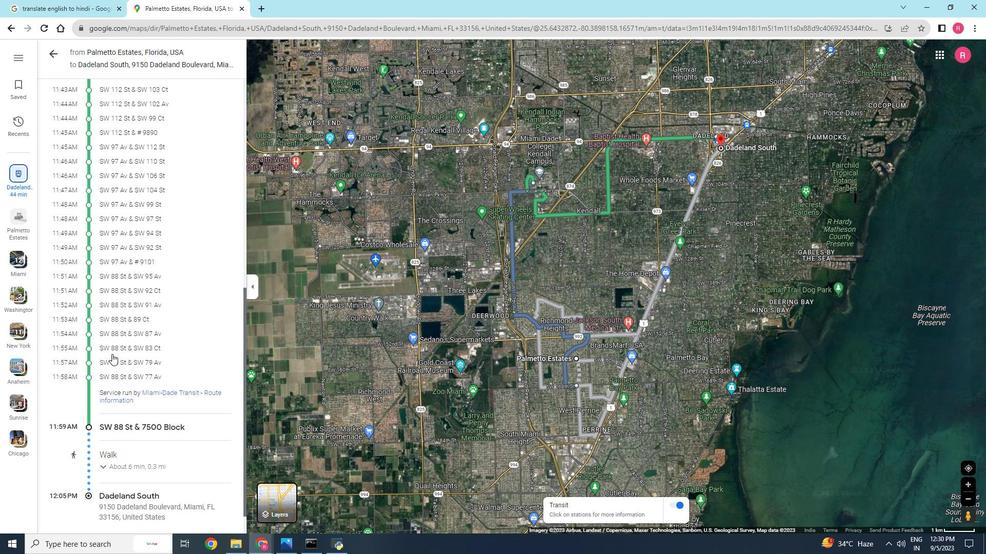 
Action: Mouse scrolled (112, 354) with delta (0, 0)
Screenshot: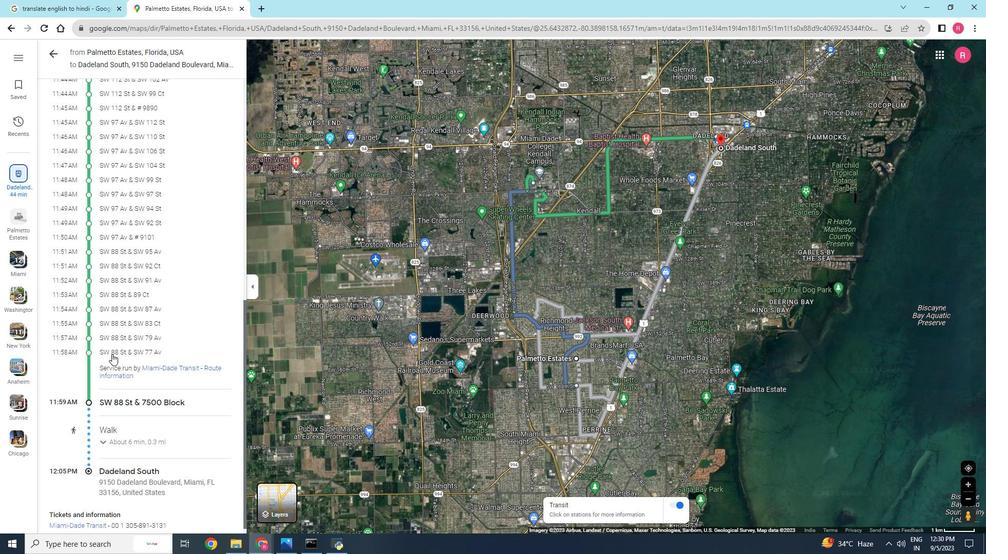 
Action: Mouse scrolled (112, 354) with delta (0, 0)
Screenshot: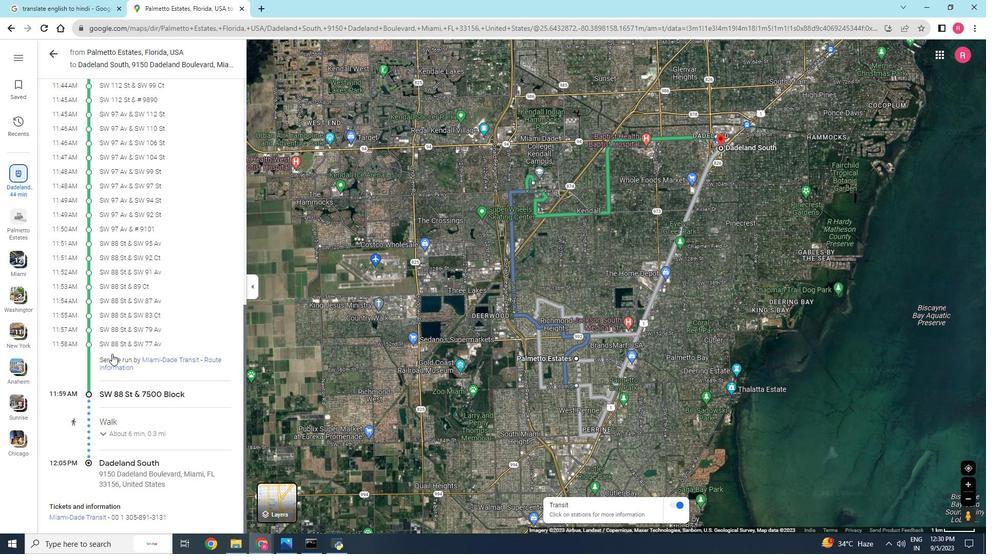 
Action: Mouse scrolled (112, 354) with delta (0, 0)
Screenshot: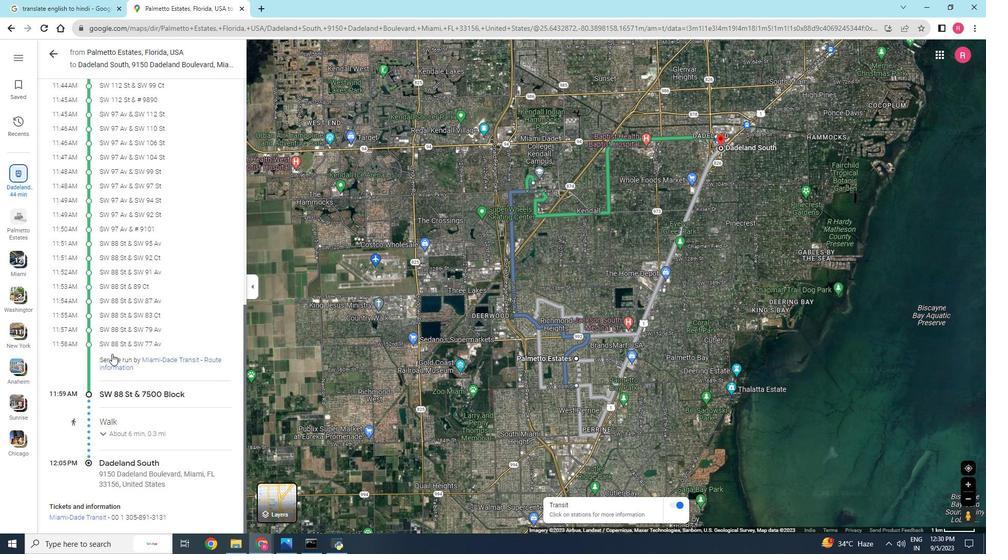 
Action: Mouse scrolled (112, 354) with delta (0, 0)
Screenshot: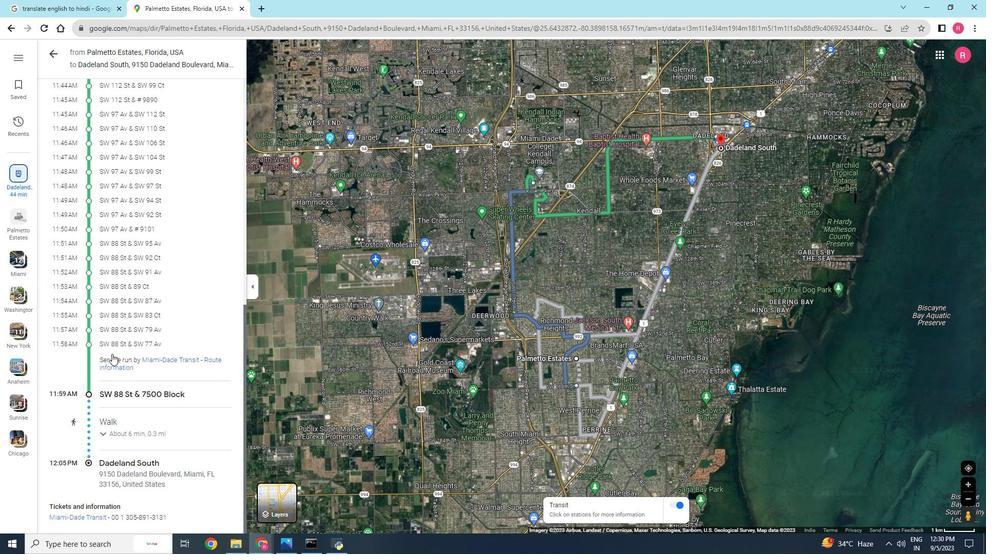 
Action: Mouse scrolled (112, 354) with delta (0, 0)
Screenshot: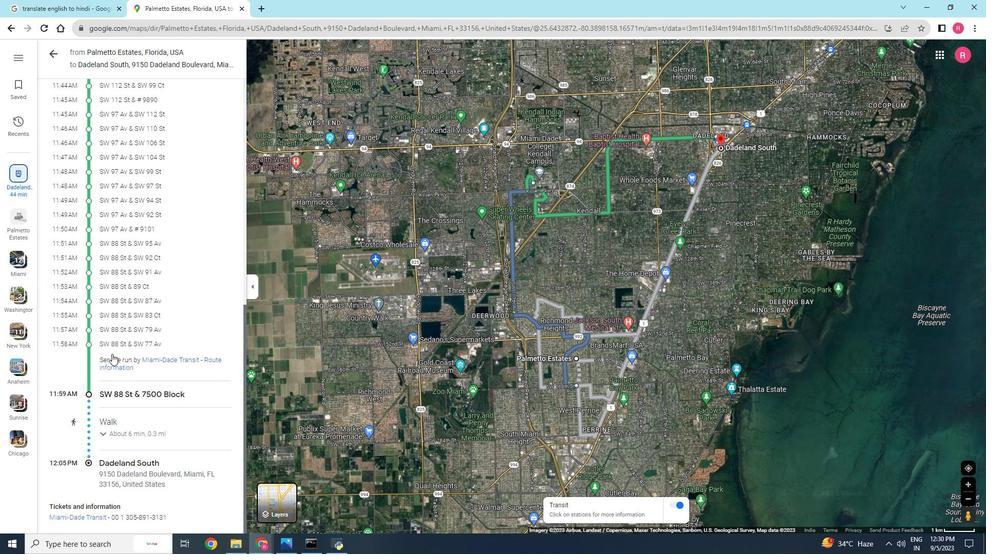 
Action: Mouse scrolled (112, 354) with delta (0, 0)
Screenshot: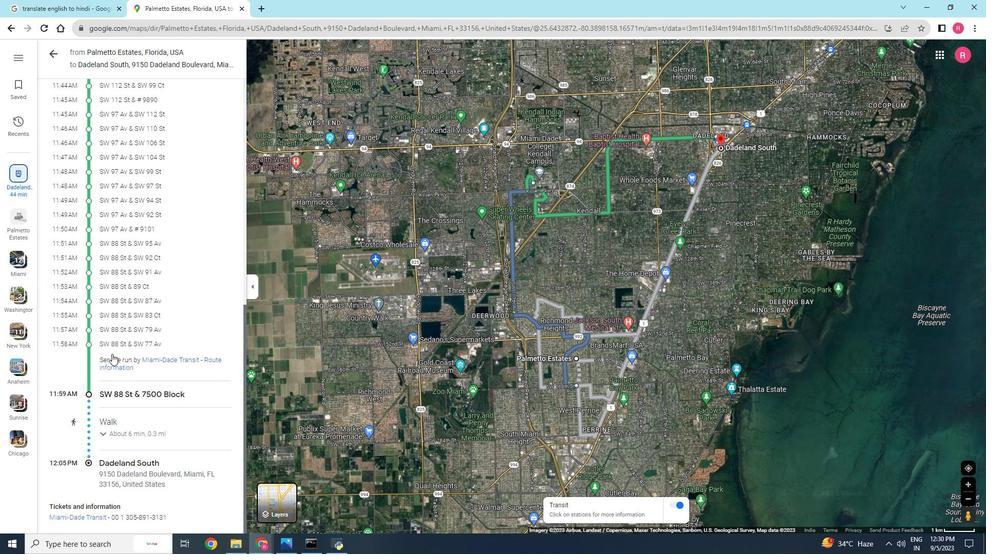 
Action: Mouse moved to (104, 434)
Screenshot: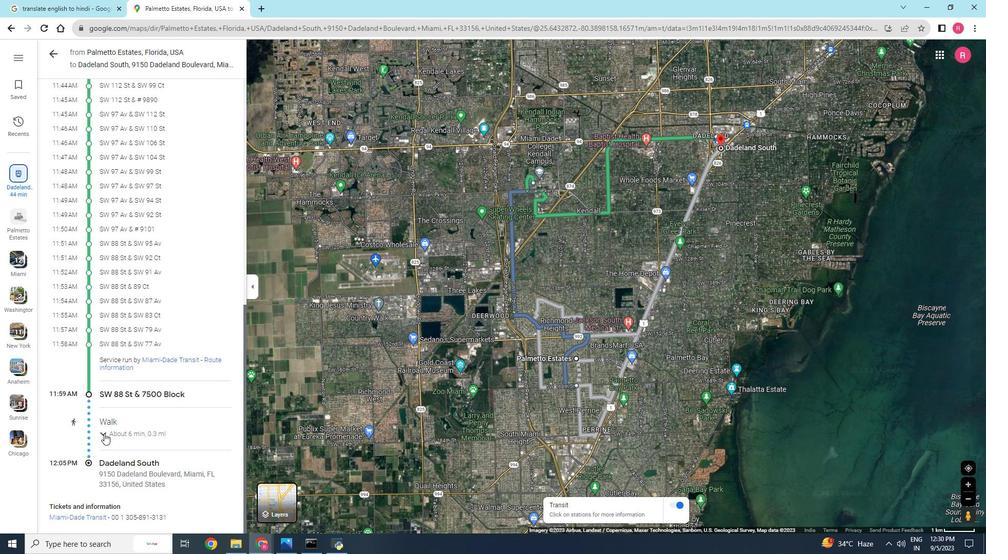 
Action: Mouse pressed left at (104, 434)
Screenshot: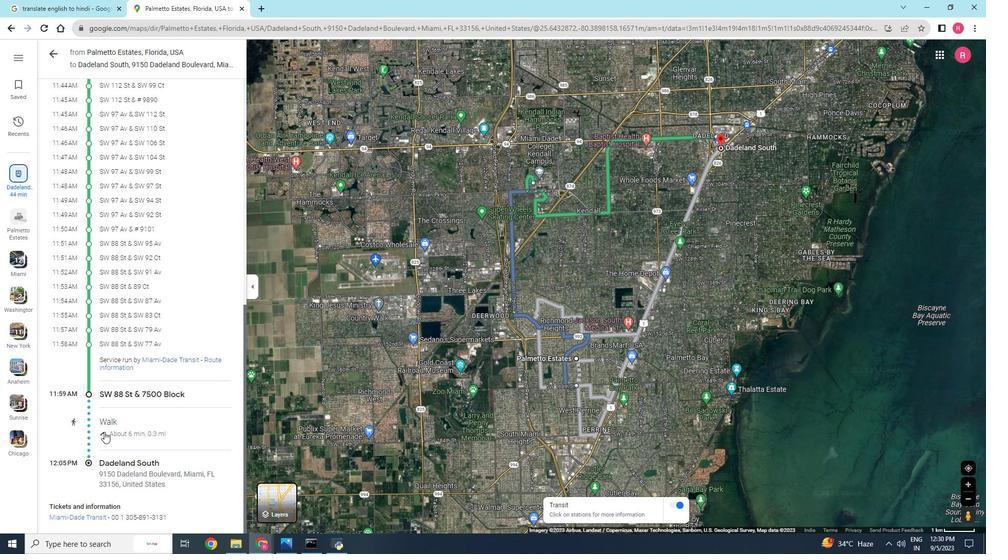 
Action: Mouse moved to (116, 401)
Screenshot: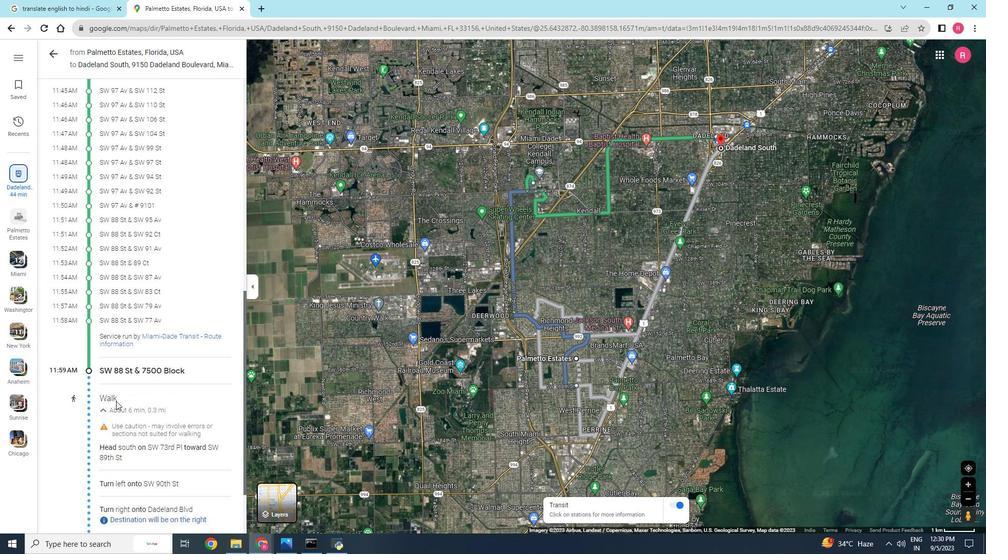 
Action: Mouse scrolled (116, 401) with delta (0, 0)
Screenshot: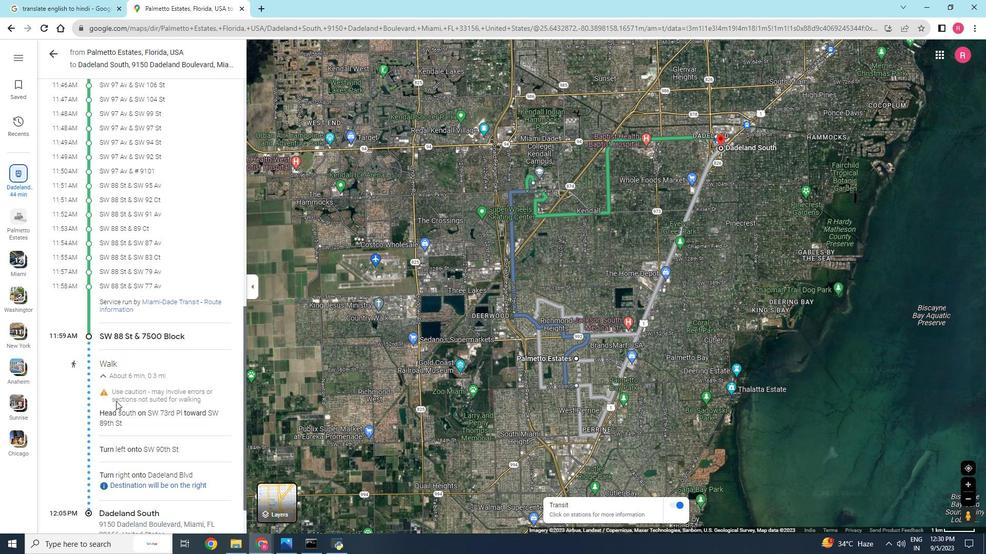 
Action: Mouse scrolled (116, 401) with delta (0, 0)
Screenshot: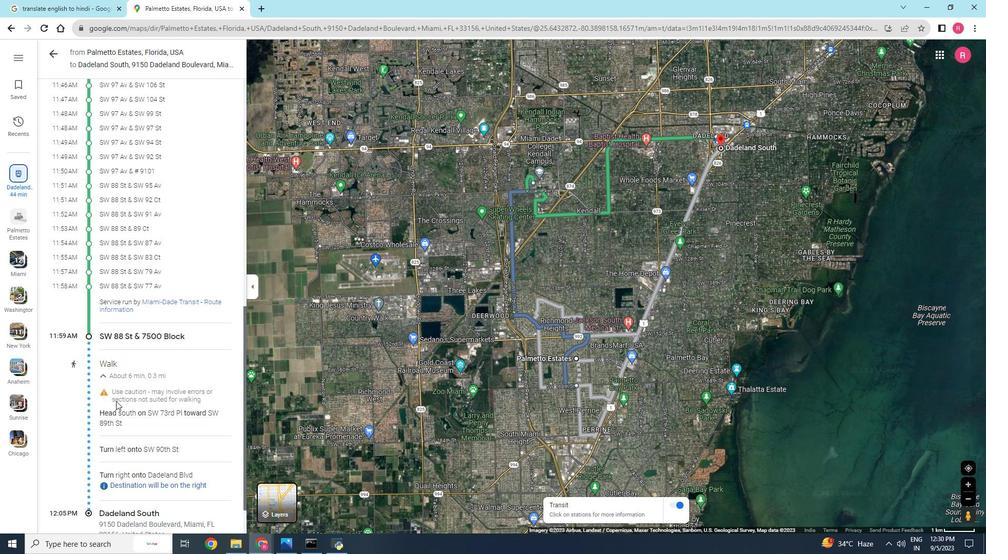 
Action: Mouse scrolled (116, 401) with delta (0, 0)
Screenshot: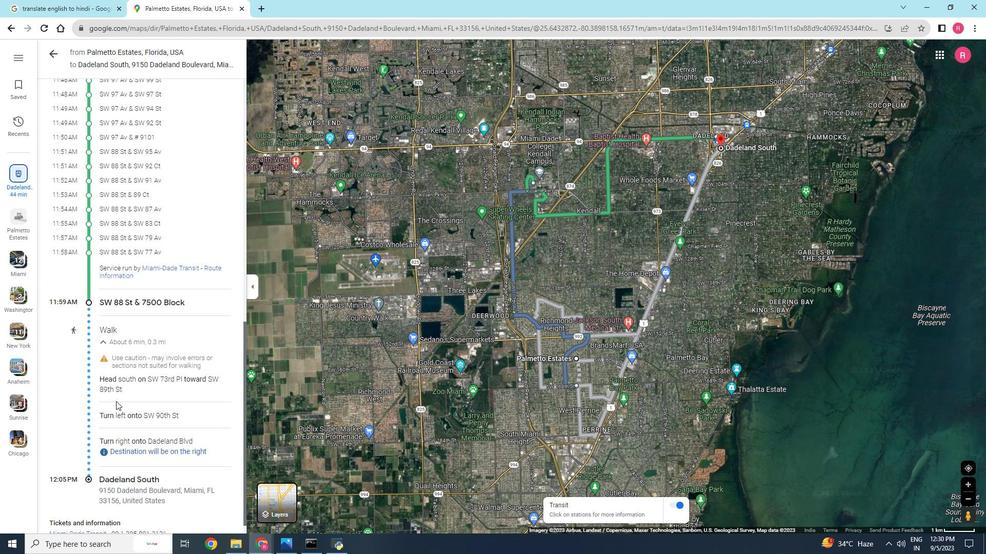 
Action: Mouse scrolled (116, 401) with delta (0, 0)
Screenshot: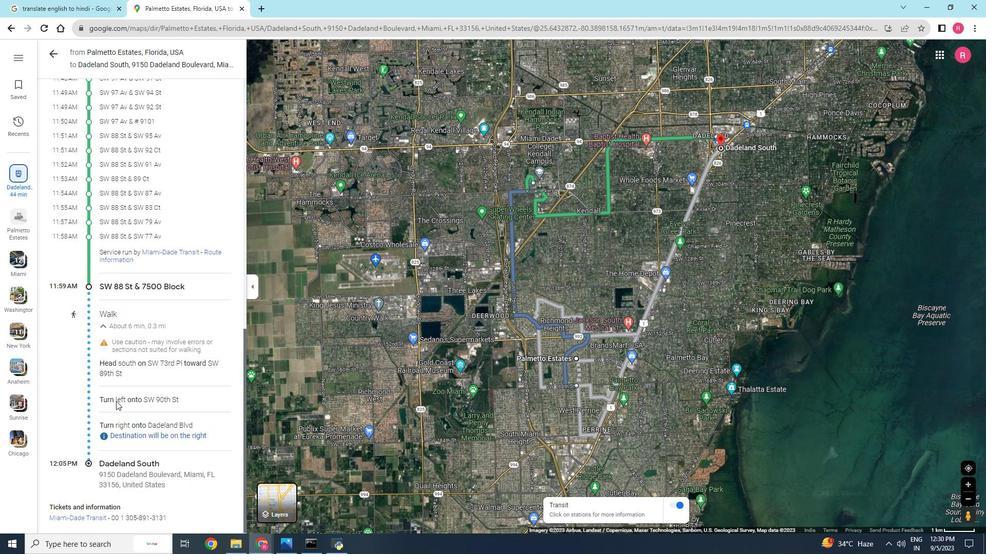 
Action: Mouse scrolled (116, 401) with delta (0, 0)
Screenshot: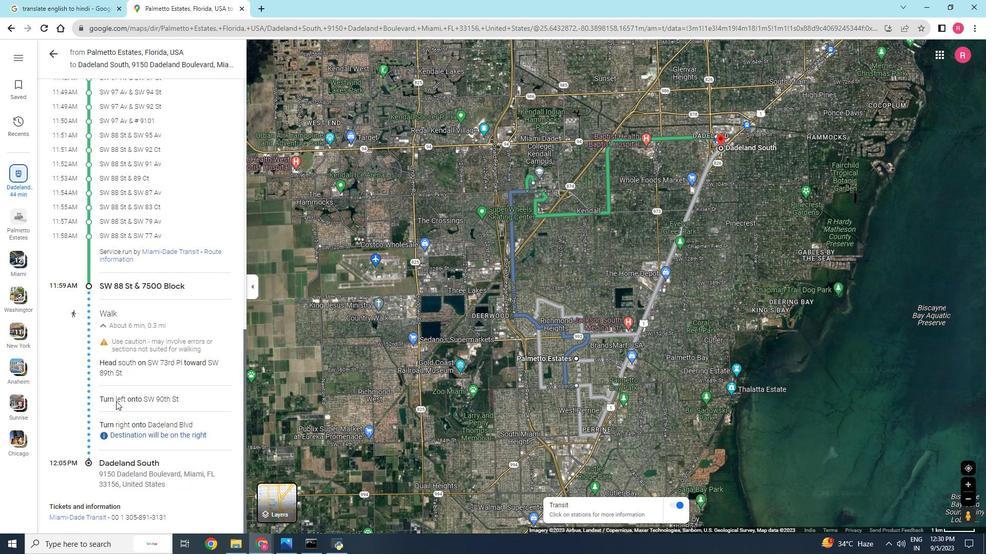 
Action: Mouse moved to (122, 395)
Screenshot: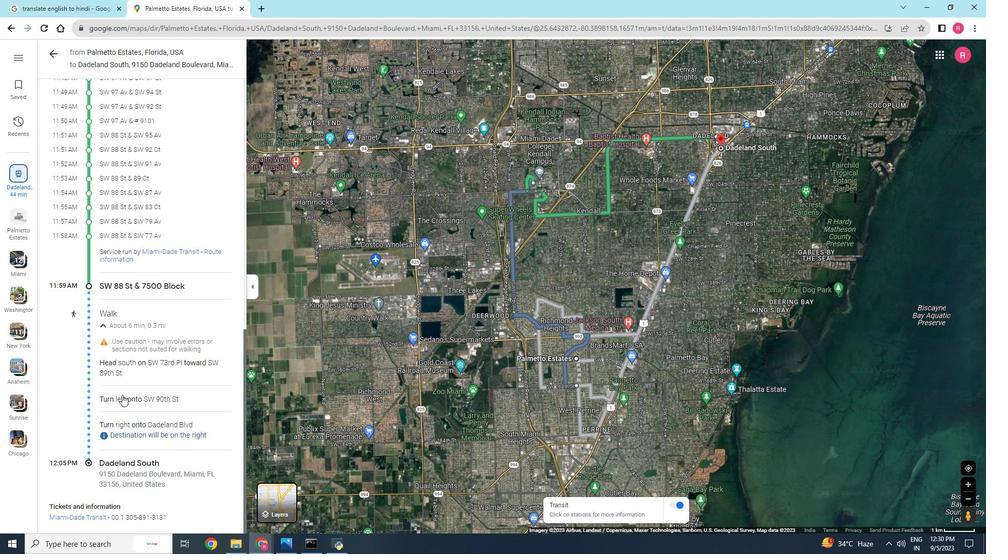 
Action: Mouse scrolled (122, 395) with delta (0, 0)
Screenshot: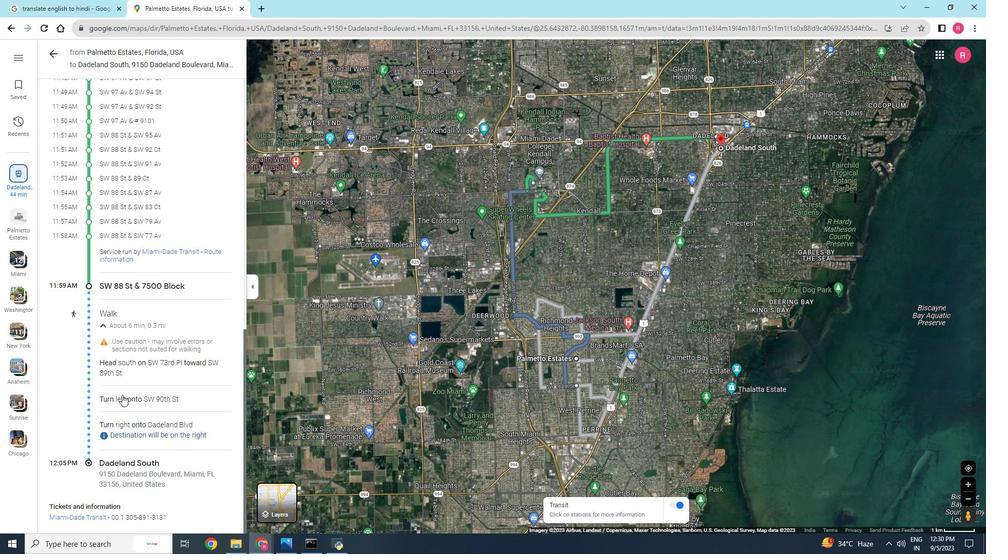 
Action: Mouse scrolled (122, 395) with delta (0, 0)
Screenshot: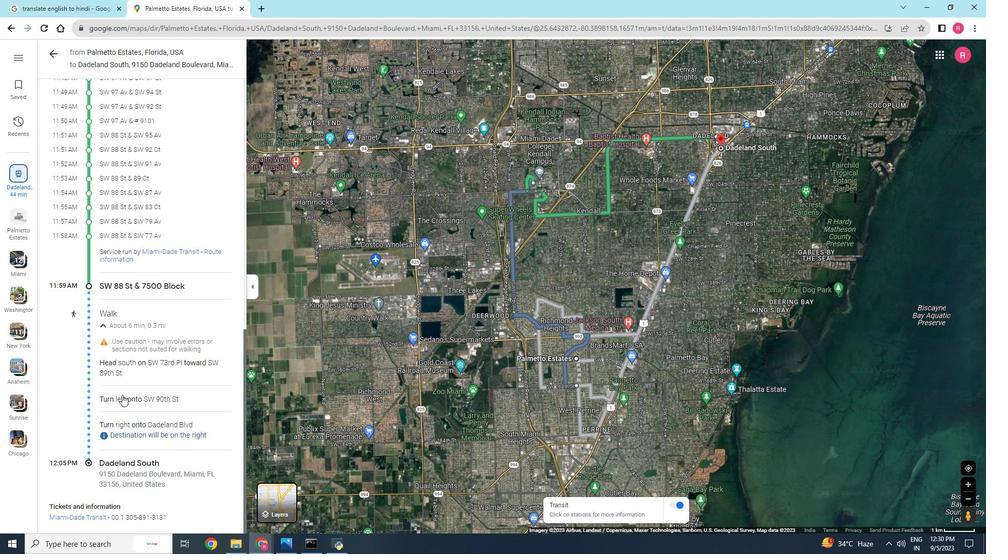 
Action: Mouse scrolled (122, 395) with delta (0, 0)
Screenshot: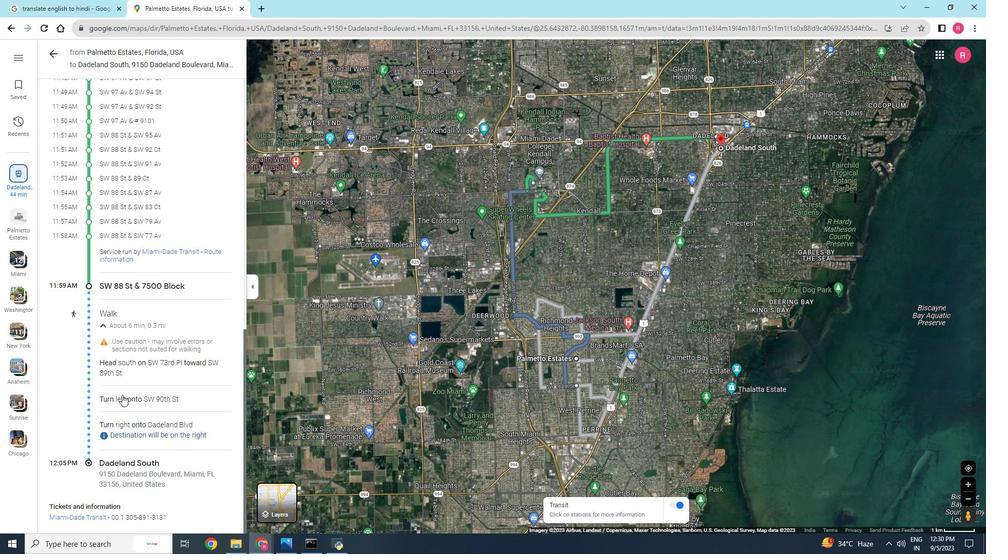 
Action: Mouse scrolled (122, 395) with delta (0, 0)
Screenshot: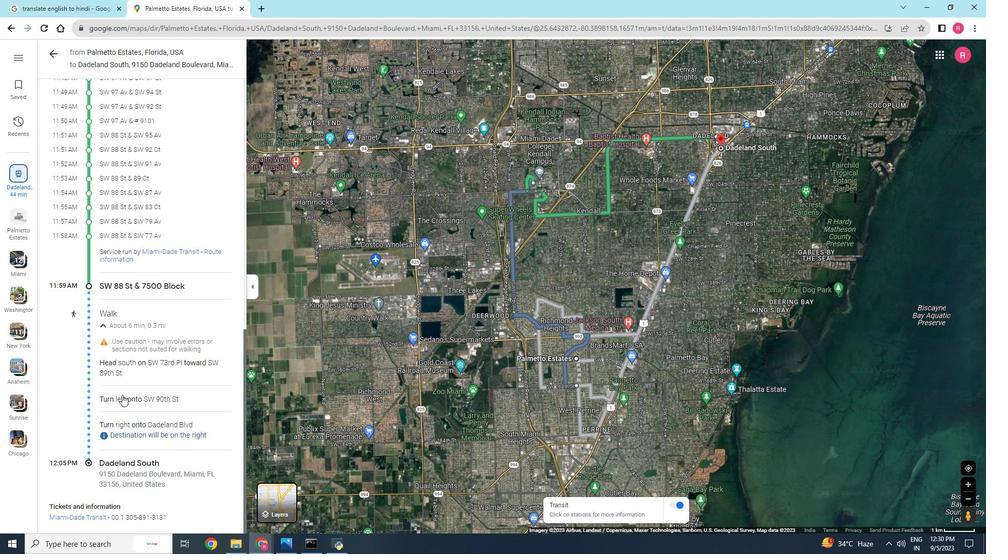 
Action: Mouse scrolled (122, 395) with delta (0, 0)
Screenshot: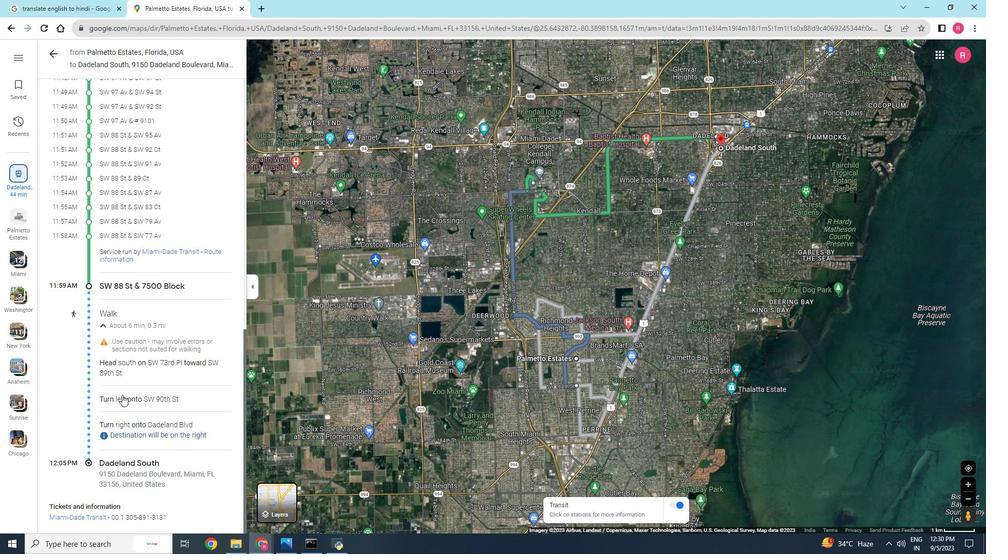 
Action: Mouse moved to (122, 395)
Screenshot: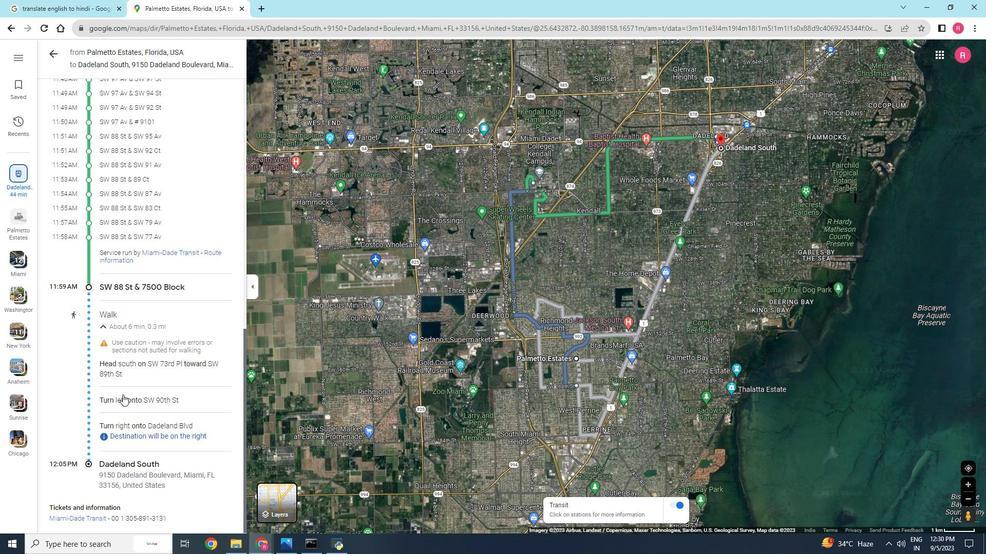 
Action: Mouse scrolled (122, 395) with delta (0, 0)
Screenshot: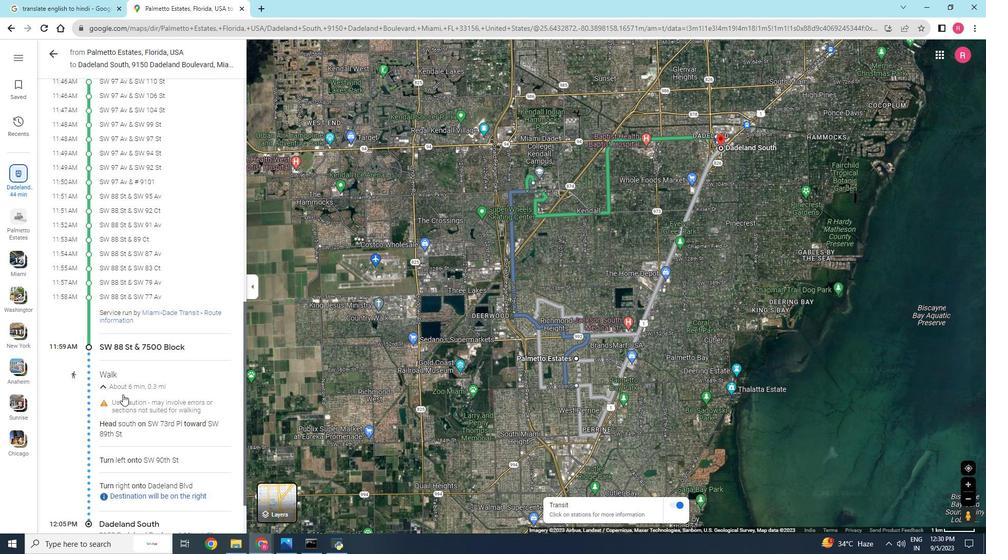 
Action: Mouse scrolled (122, 395) with delta (0, 0)
Screenshot: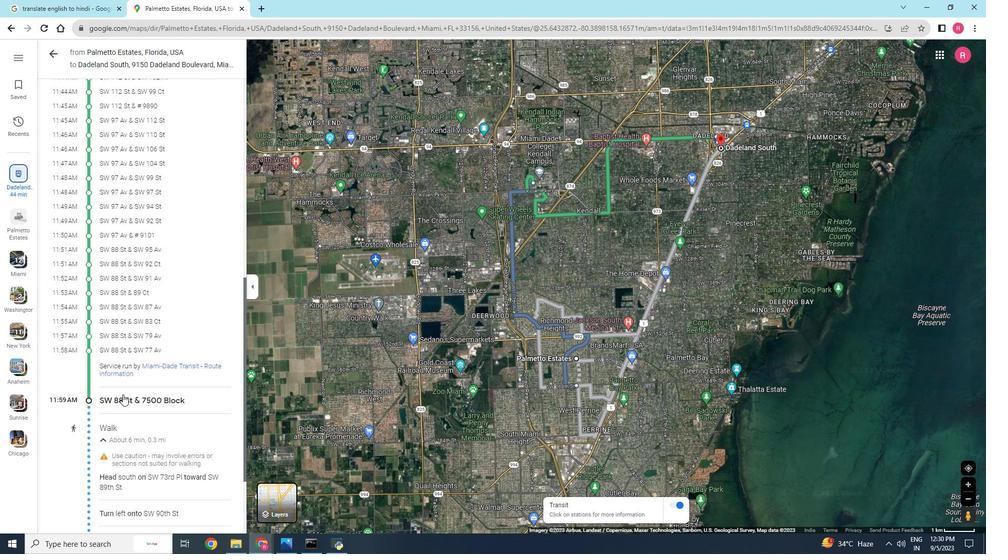 
Action: Mouse scrolled (122, 395) with delta (0, 0)
Screenshot: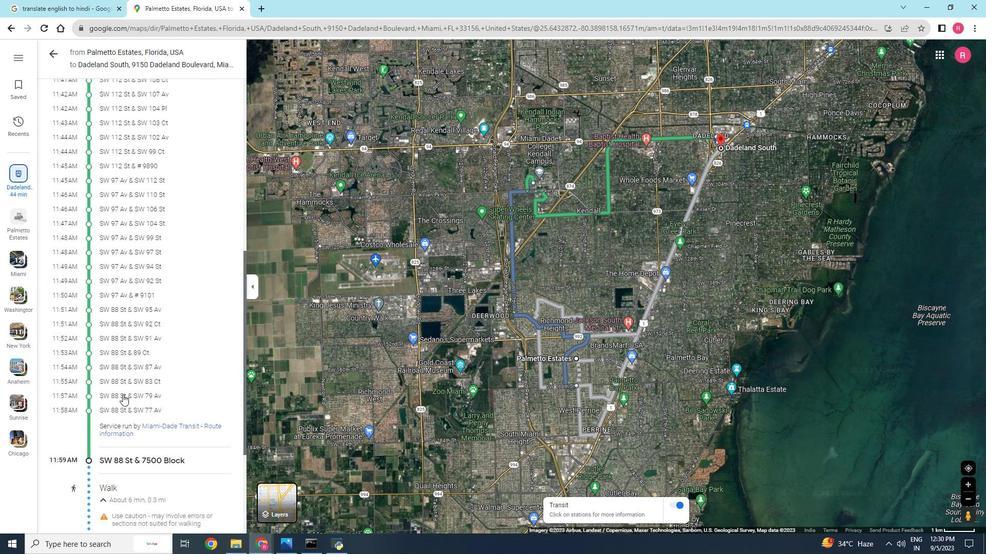 
Action: Mouse scrolled (122, 395) with delta (0, 0)
Screenshot: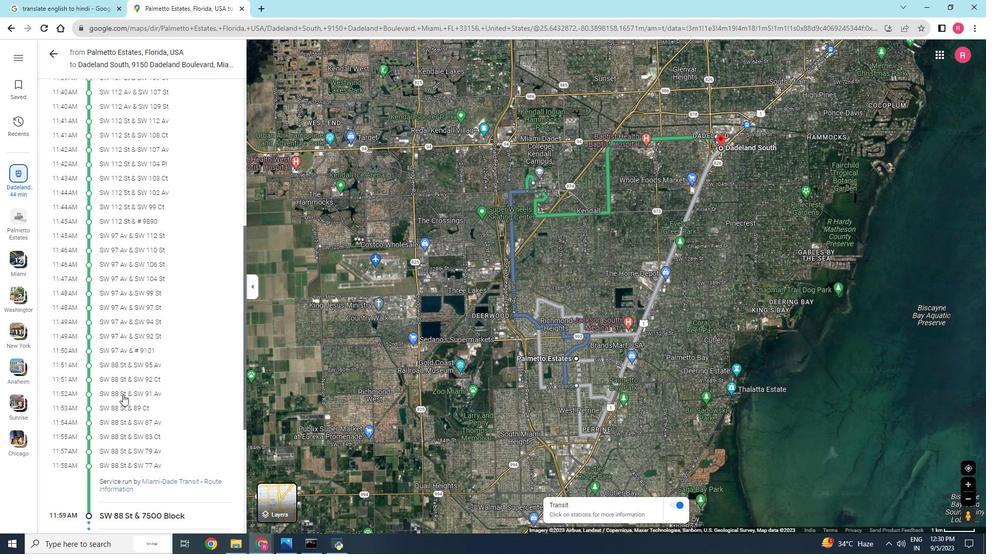 
Action: Mouse scrolled (122, 395) with delta (0, 0)
Screenshot: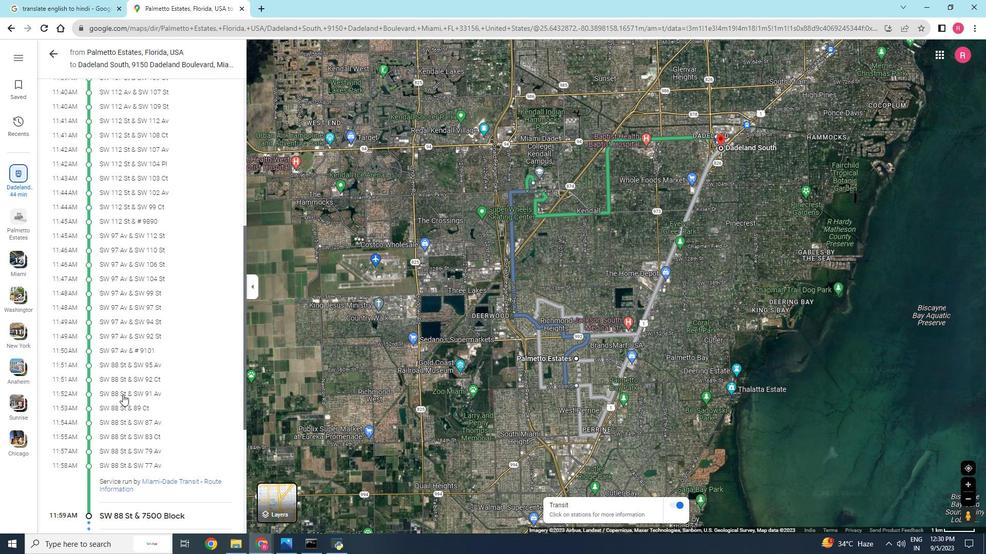 
Action: Mouse scrolled (122, 395) with delta (0, 0)
Screenshot: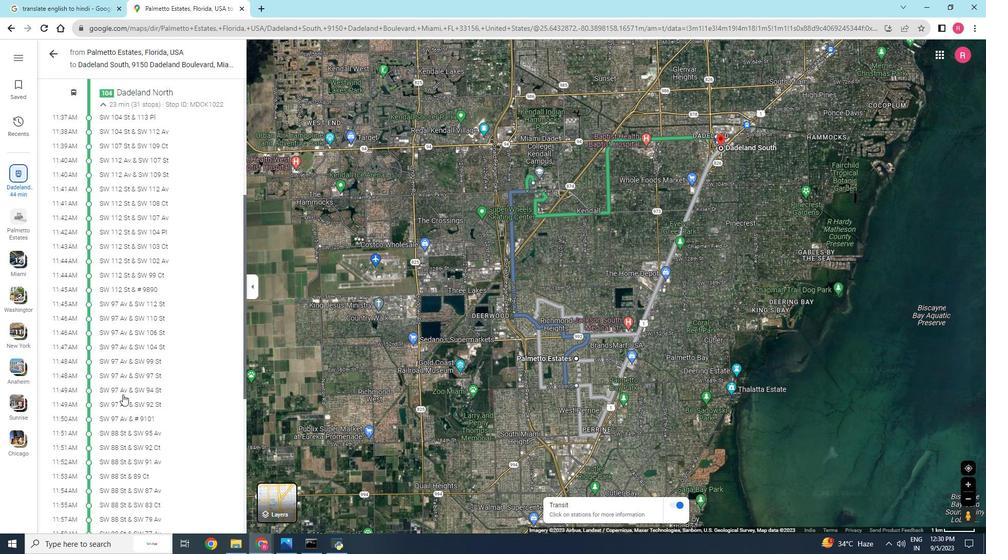 
Action: Mouse scrolled (122, 395) with delta (0, 0)
Screenshot: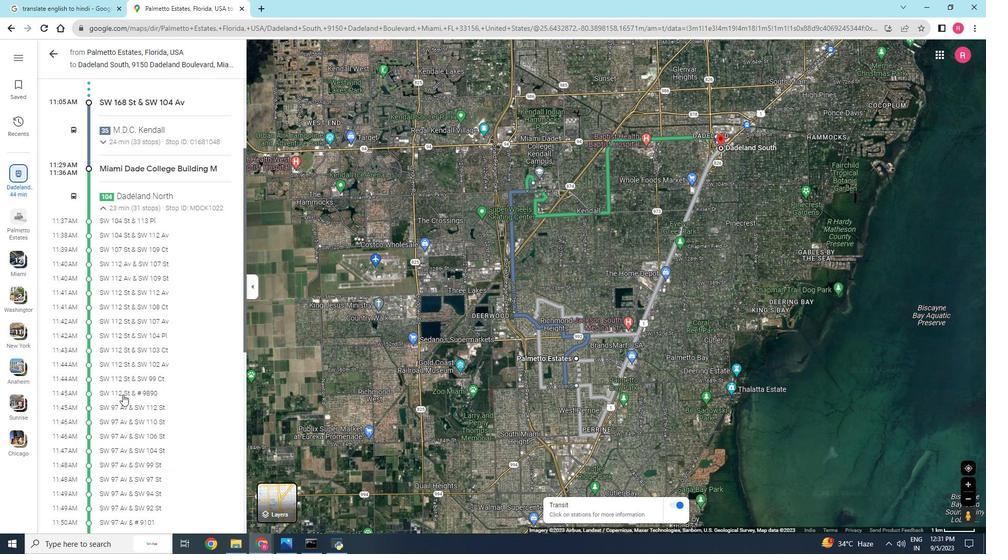 
Action: Mouse scrolled (122, 395) with delta (0, 0)
Screenshot: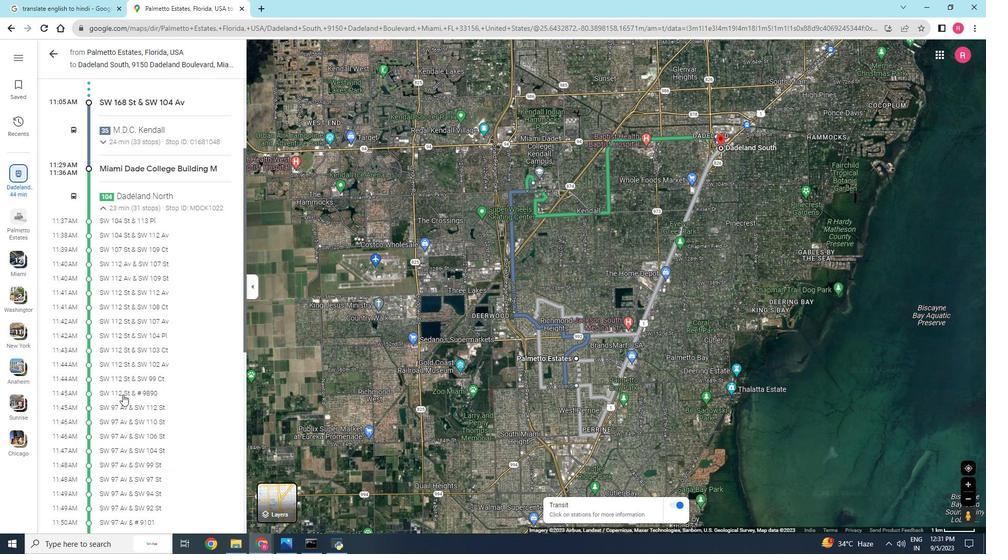 
Action: Mouse scrolled (122, 395) with delta (0, 0)
Screenshot: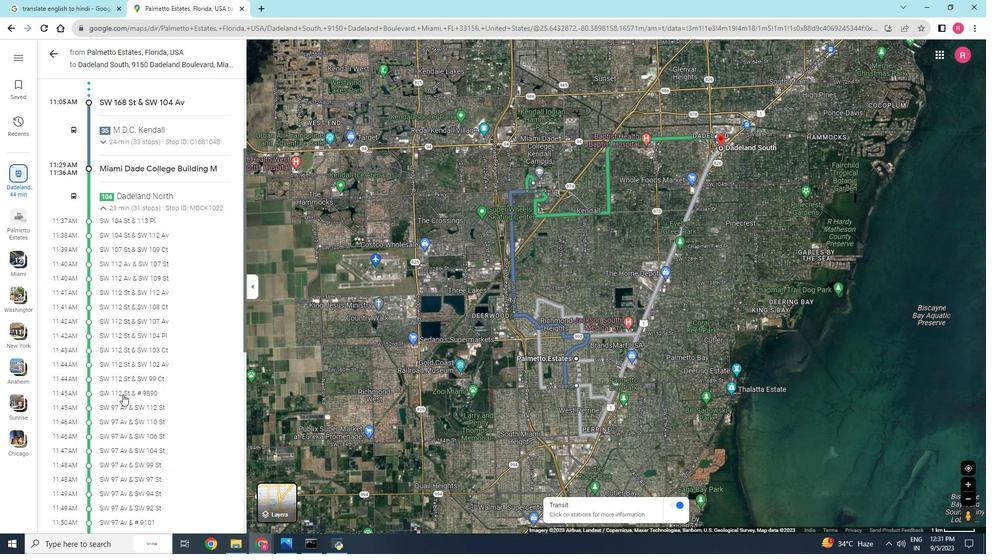 
Action: Mouse scrolled (122, 395) with delta (0, 0)
Screenshot: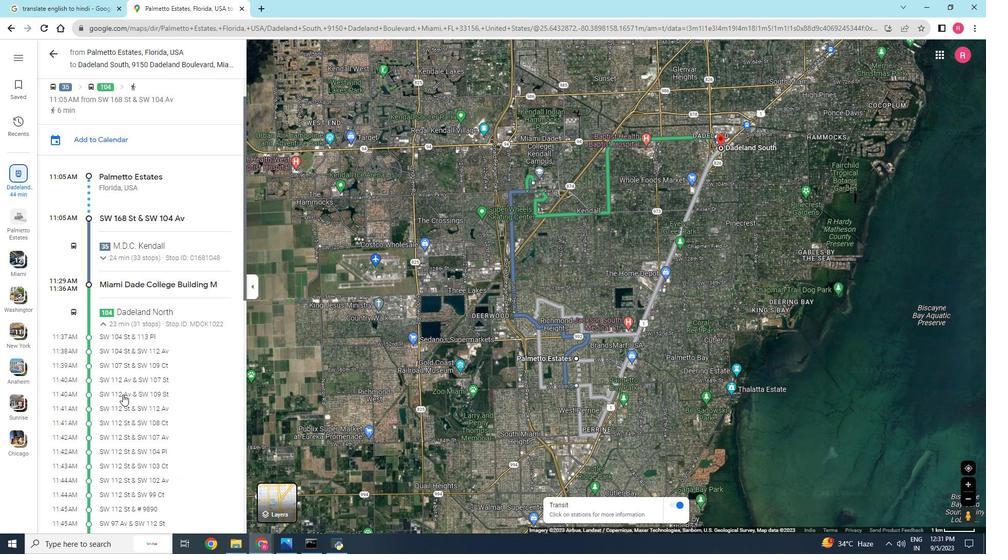 
Action: Mouse scrolled (122, 395) with delta (0, 0)
Screenshot: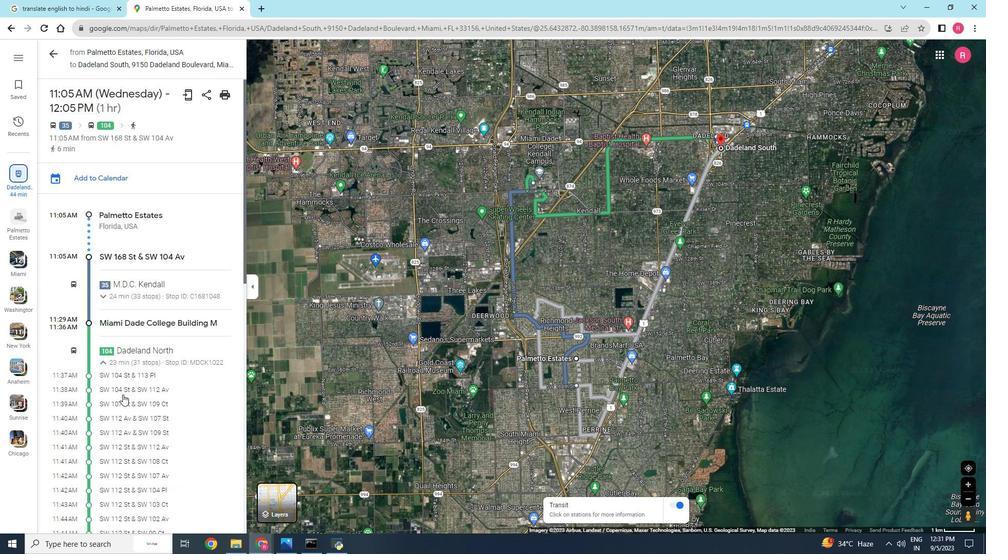 
Action: Mouse scrolled (122, 395) with delta (0, 0)
Screenshot: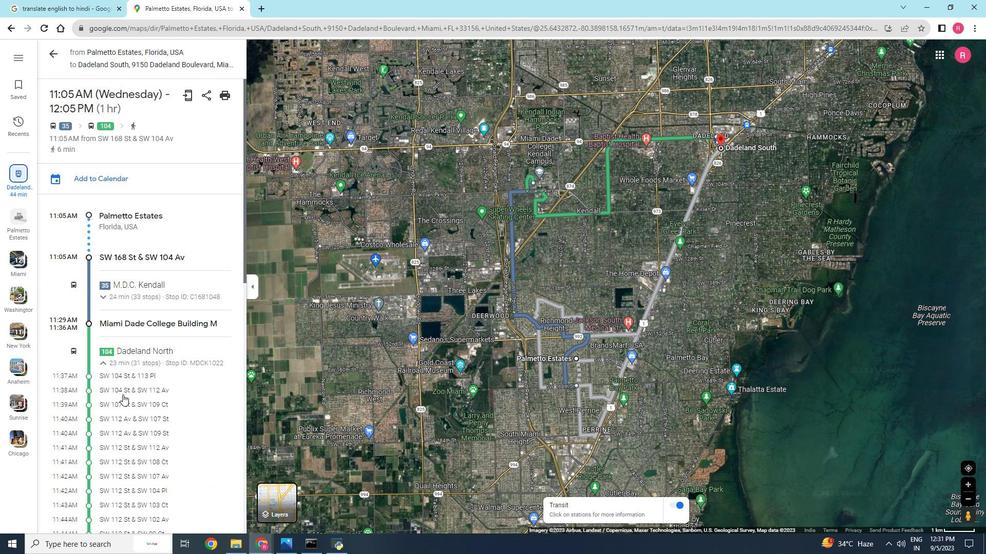 
Action: Mouse scrolled (122, 395) with delta (0, 0)
Screenshot: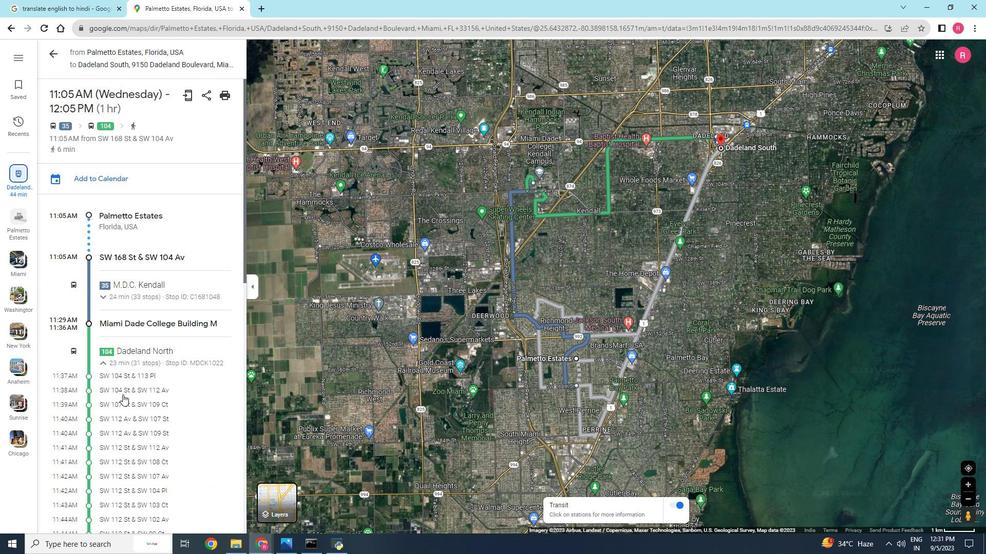 
Action: Mouse scrolled (122, 395) with delta (0, 0)
Screenshot: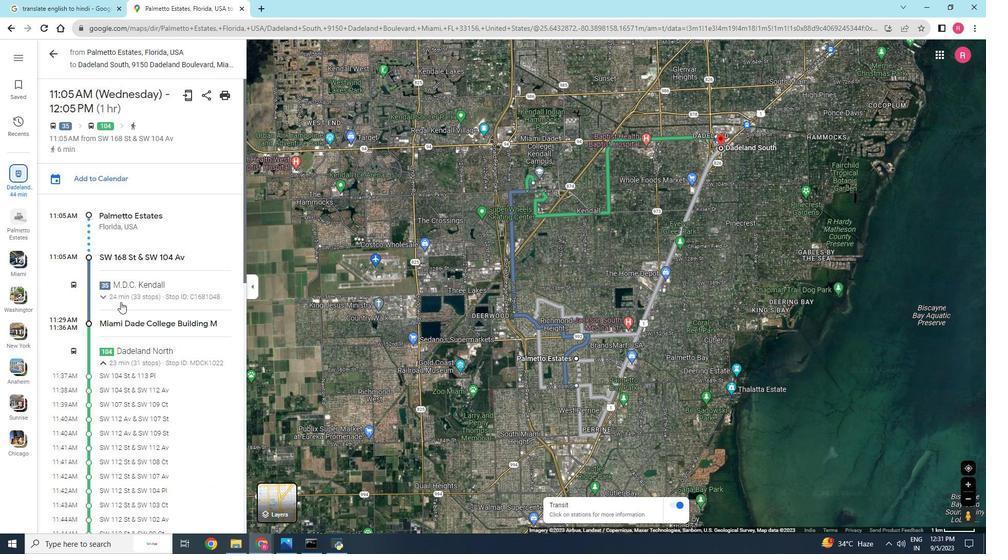 
Action: Mouse moved to (123, 127)
Screenshot: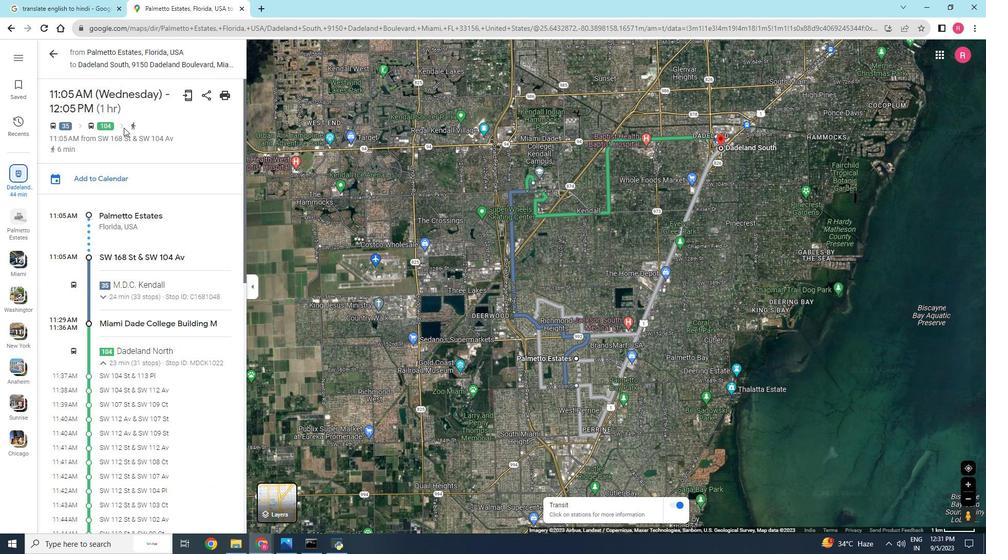 
Action: Mouse pressed left at (123, 127)
Screenshot: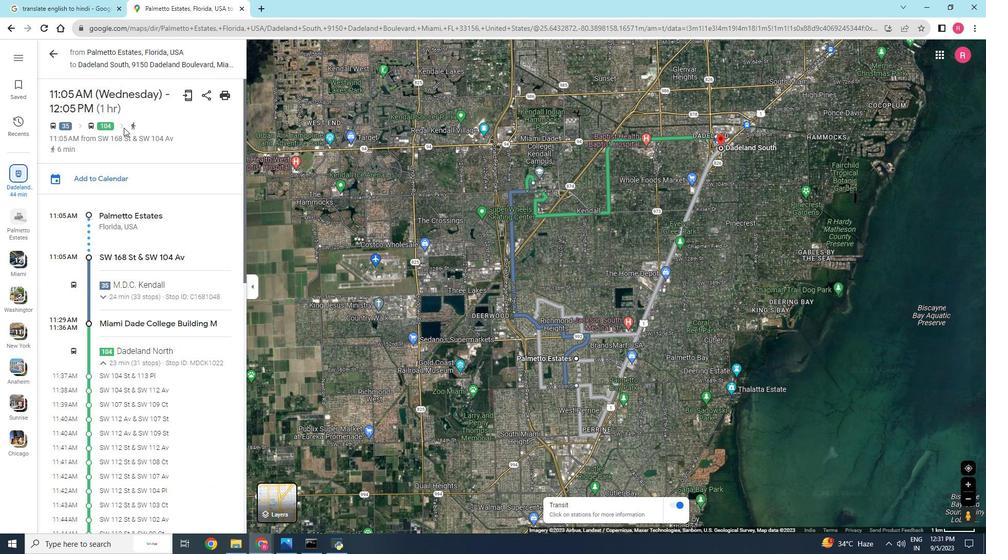 
Action: Mouse moved to (657, 255)
Screenshot: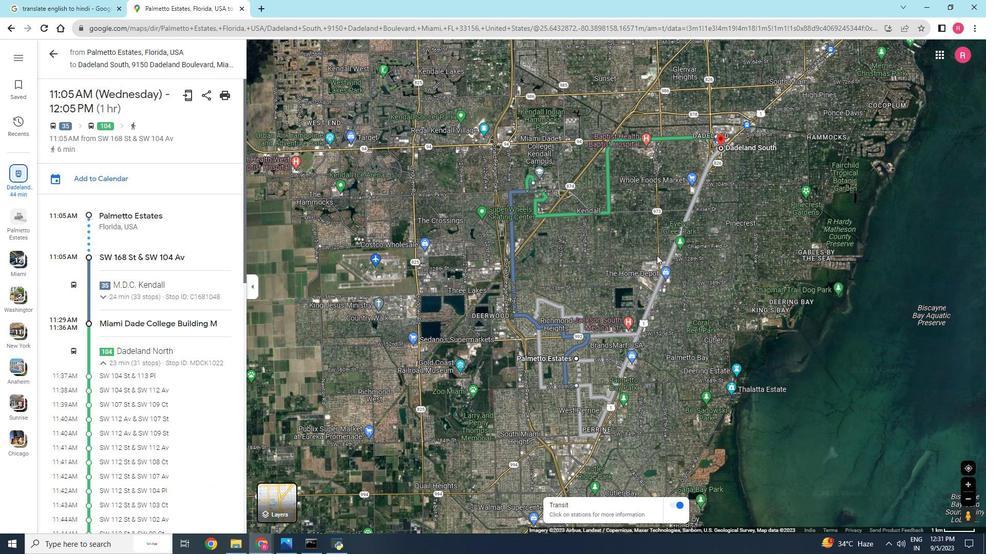 
Action: Mouse scrolled (657, 256) with delta (0, 0)
Screenshot: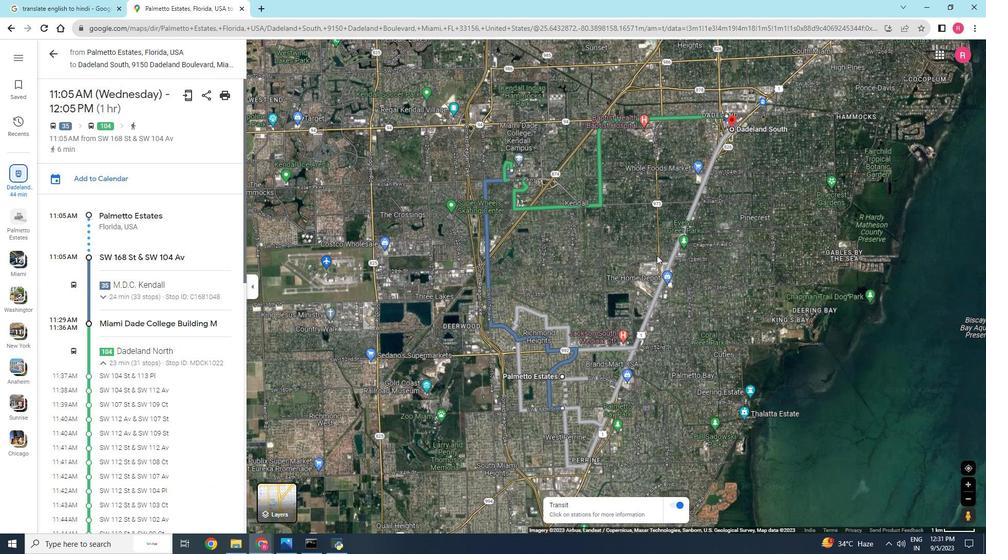 
Action: Mouse scrolled (657, 256) with delta (0, 0)
Screenshot: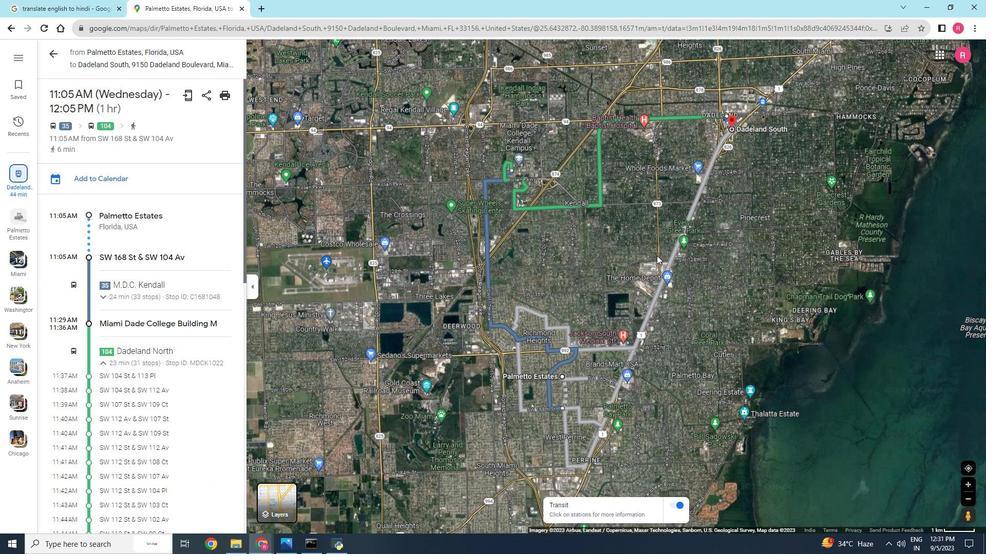 
Action: Mouse scrolled (657, 256) with delta (0, 0)
Screenshot: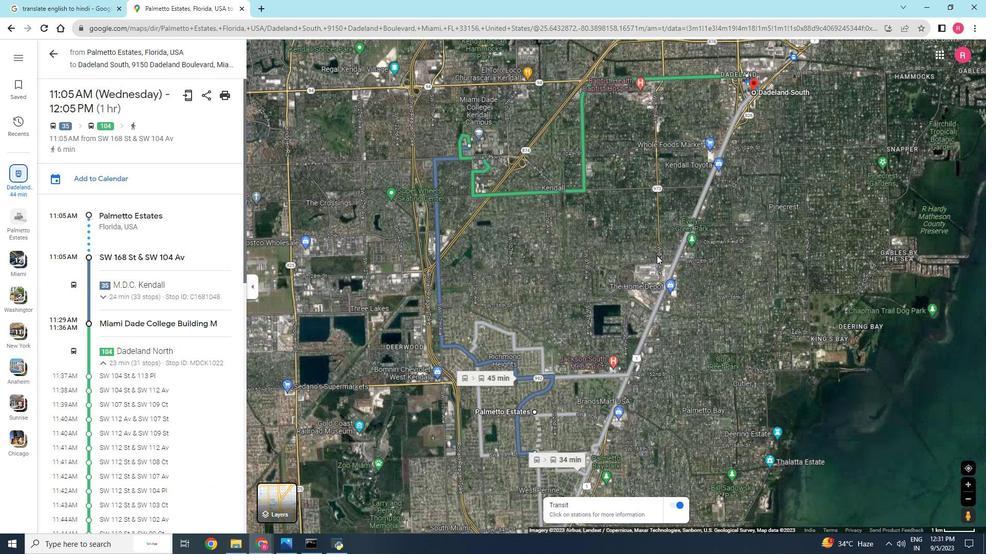 
Action: Mouse scrolled (657, 256) with delta (0, 0)
Screenshot: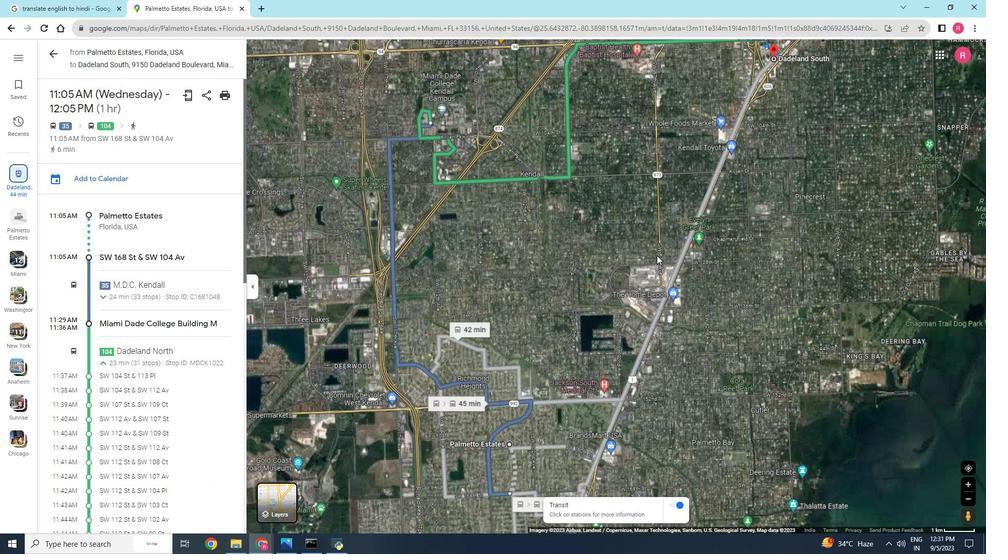 
Action: Mouse moved to (498, 225)
Screenshot: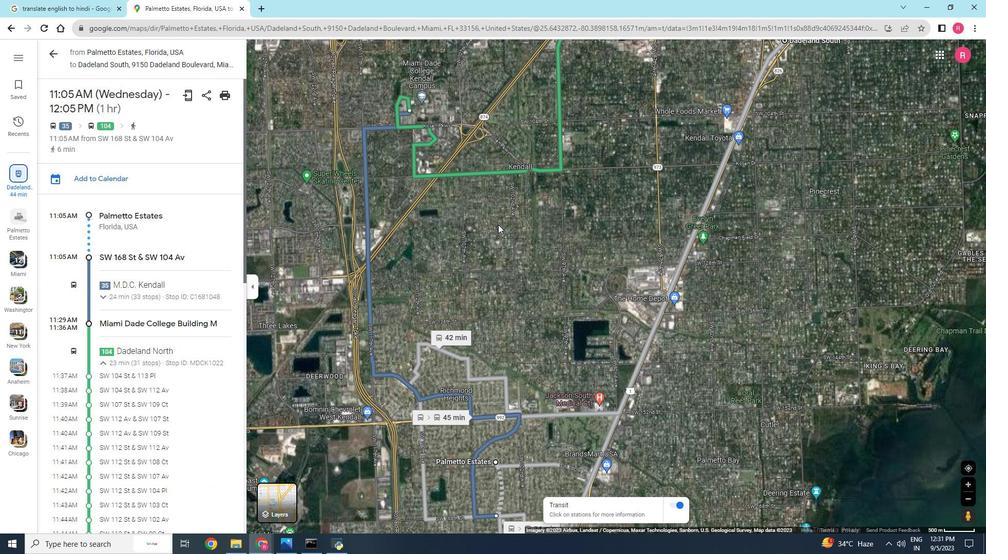 
Action: Mouse pressed left at (498, 225)
Screenshot: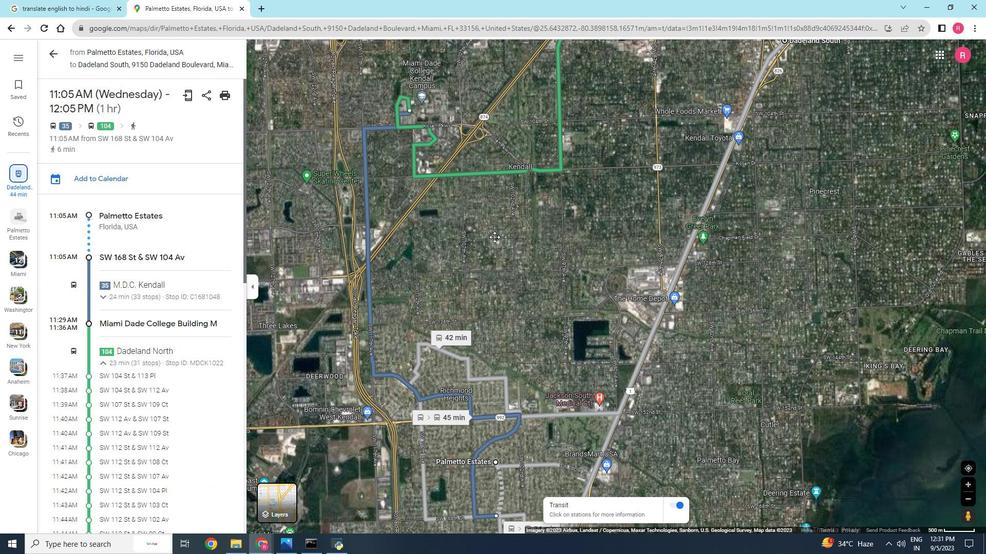 
Action: Mouse moved to (539, 133)
Screenshot: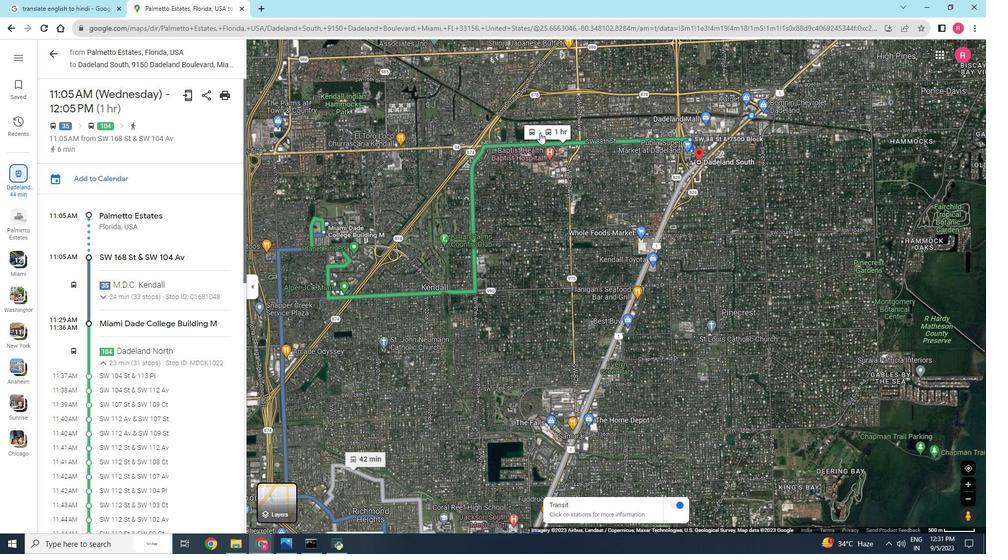 
Action: Mouse pressed left at (539, 133)
Screenshot: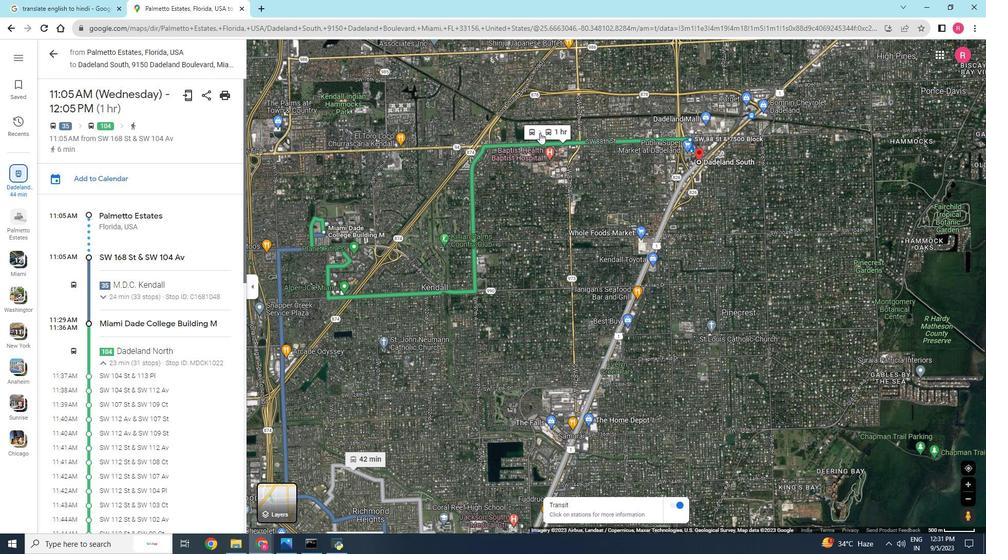 
Action: Mouse moved to (473, 220)
Screenshot: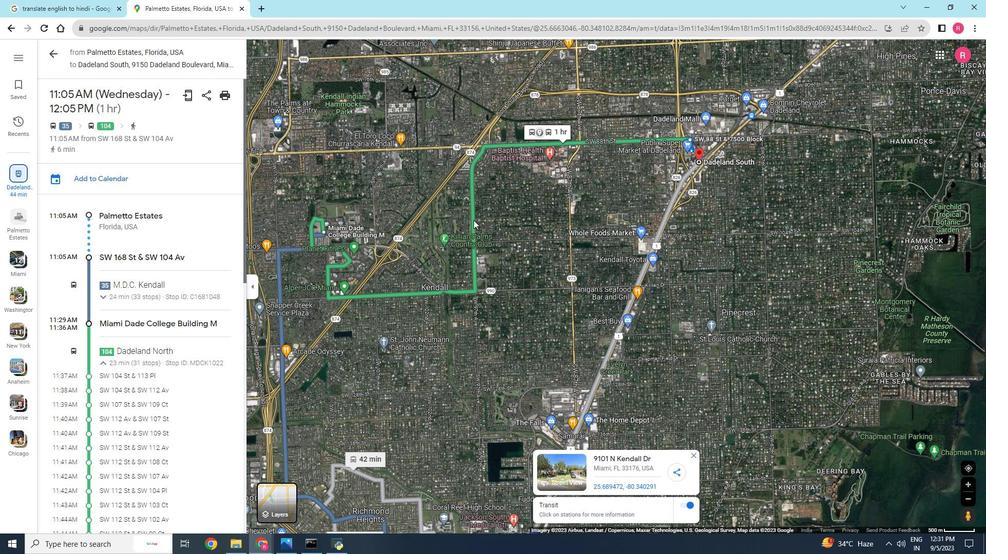 
Action: Mouse pressed left at (473, 220)
Screenshot: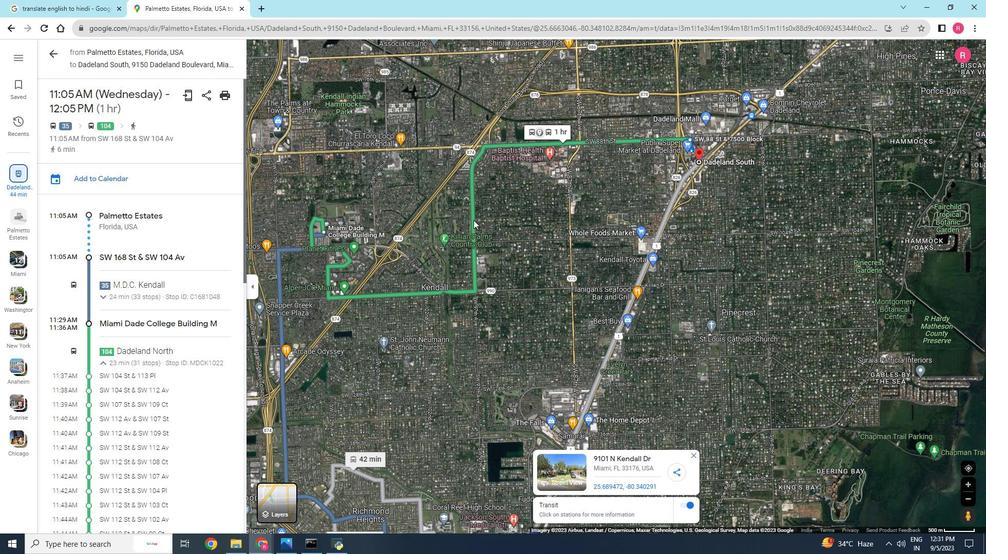 
Action: Mouse moved to (389, 253)
Screenshot: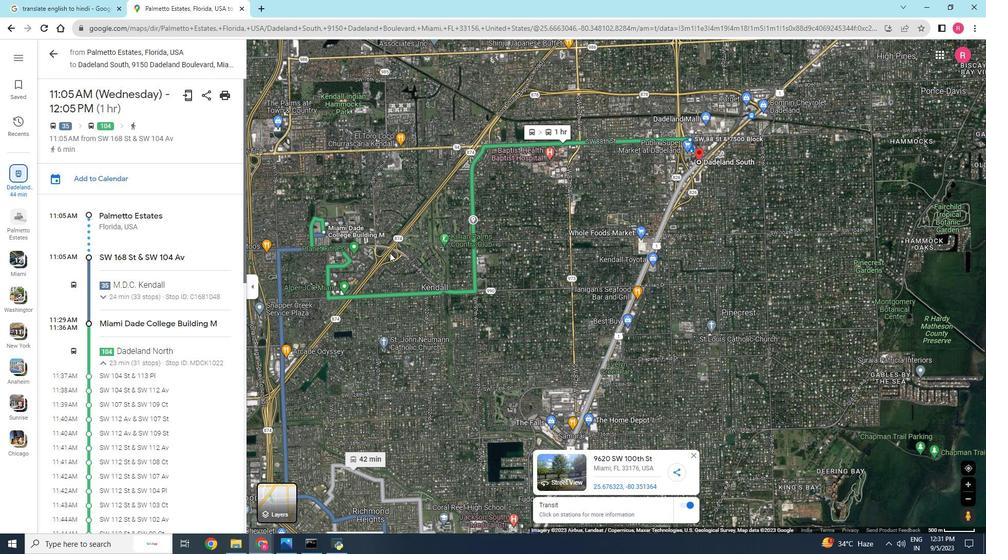 
